Task: Find connections with filter location Quilpué with filter topic #Personalbrandingwith filter profile language German with filter current company Find My New Job with filter school Indian Institute of Space Science and Technology with filter industry IT System Data Services with filter service category Marketing with filter keywords title Operations Coordinator
Action: Mouse moved to (565, 70)
Screenshot: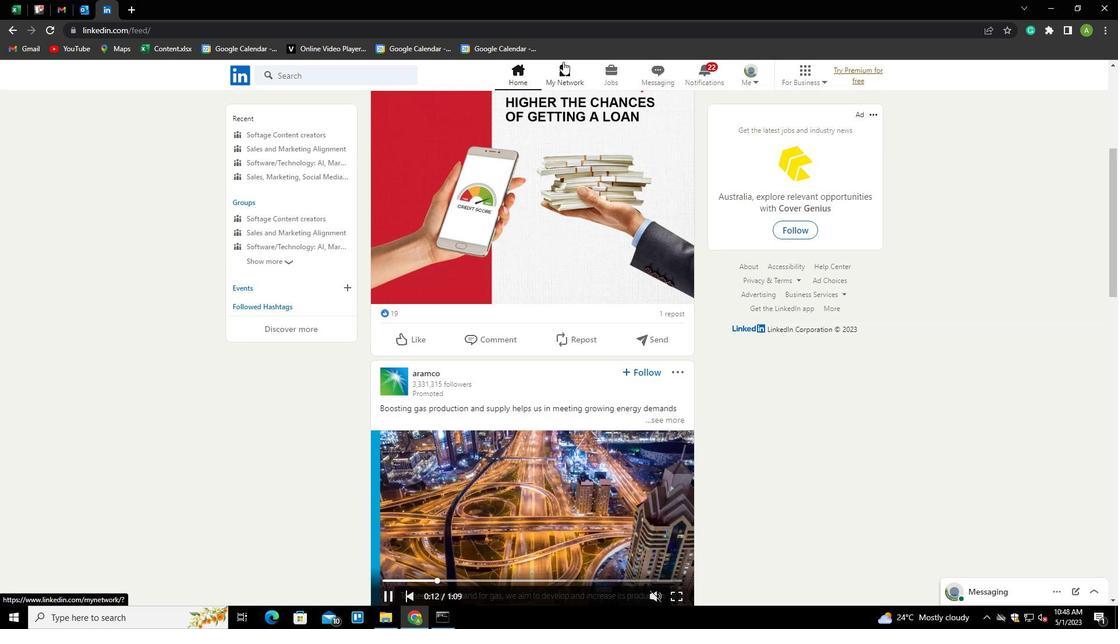 
Action: Mouse pressed left at (565, 70)
Screenshot: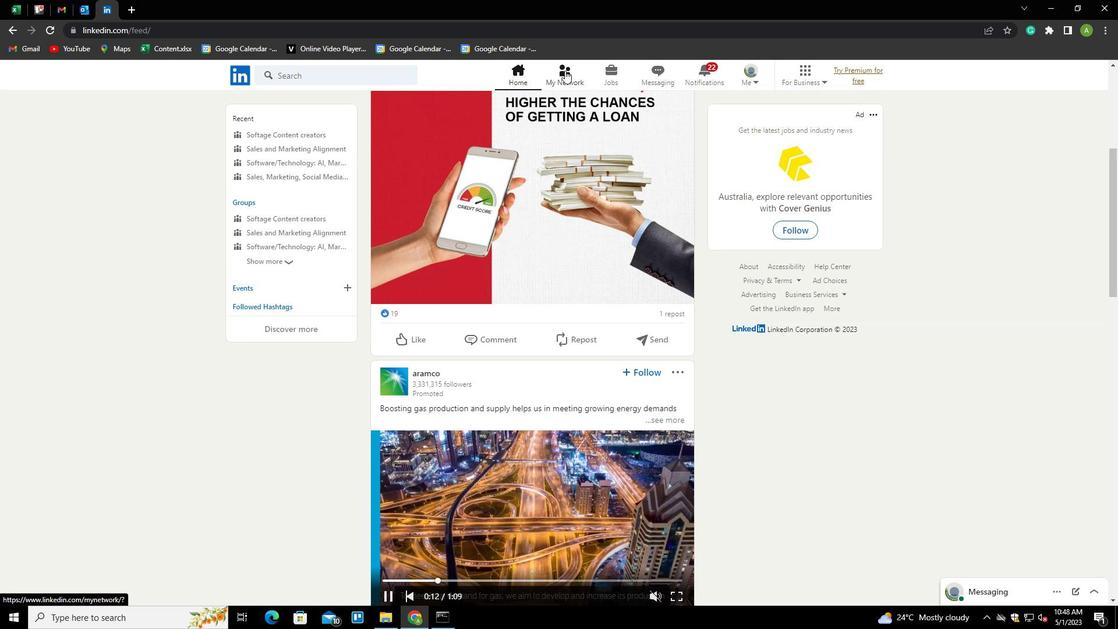 
Action: Mouse moved to (297, 141)
Screenshot: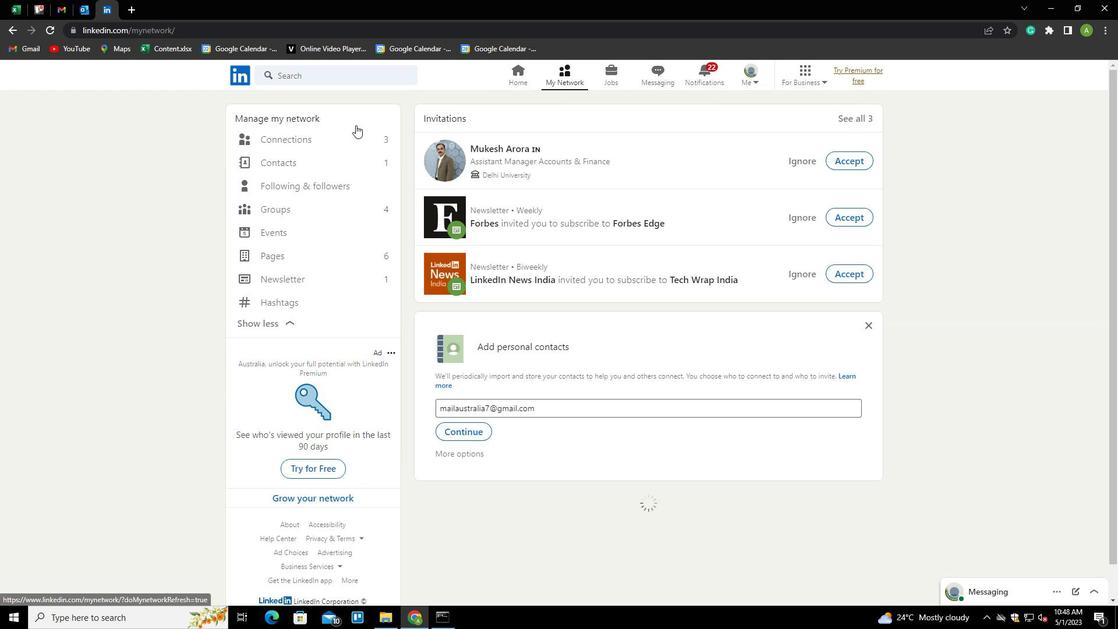 
Action: Mouse pressed left at (297, 141)
Screenshot: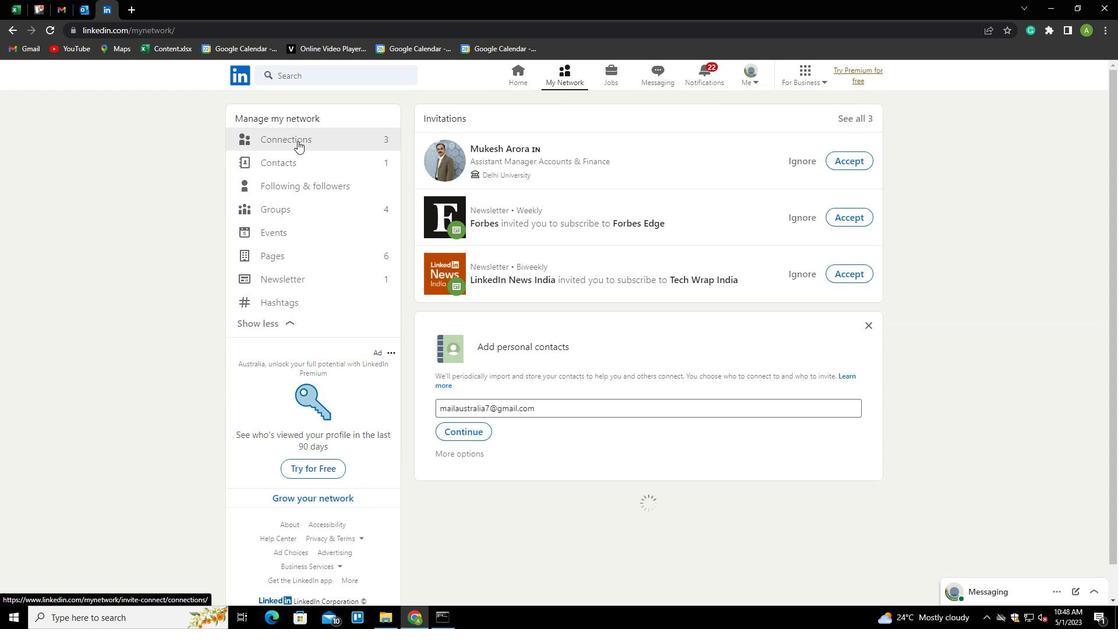 
Action: Mouse moved to (657, 136)
Screenshot: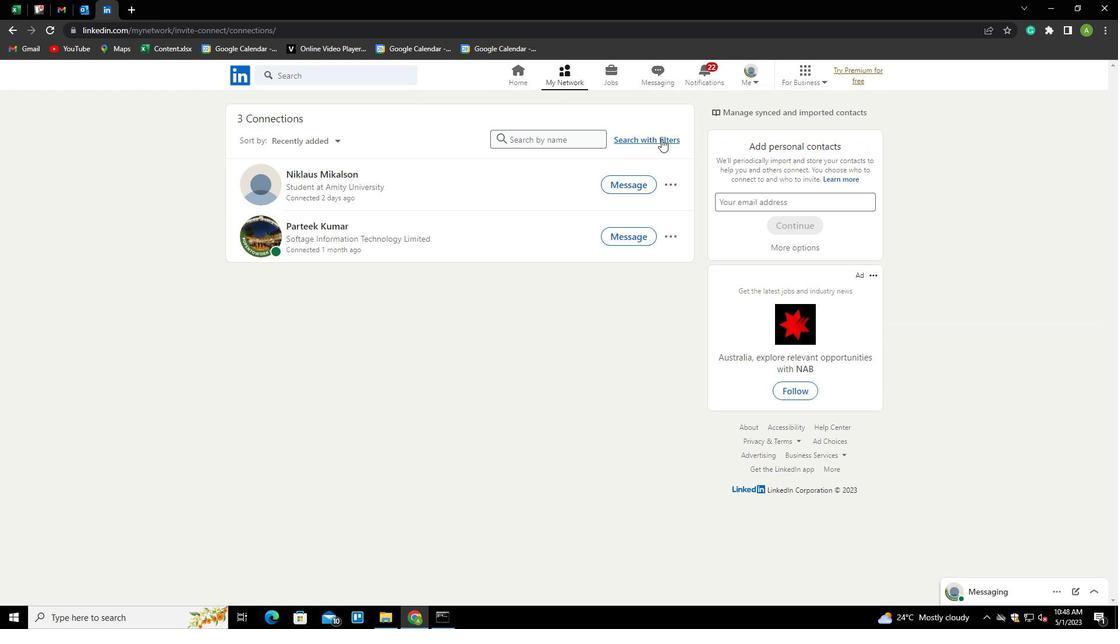 
Action: Mouse pressed left at (657, 136)
Screenshot: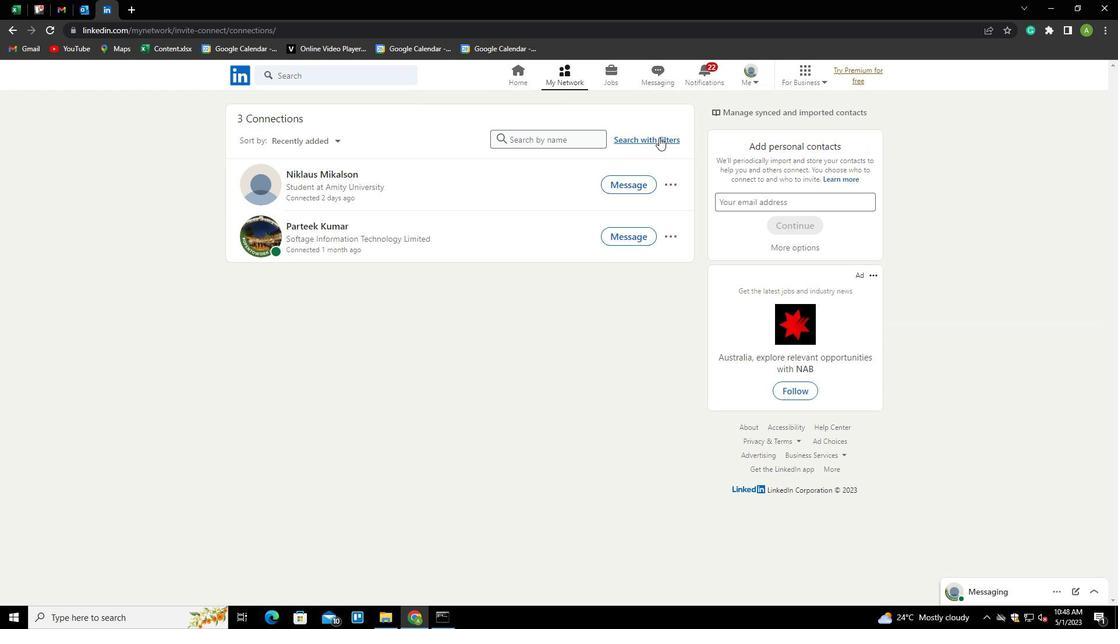 
Action: Mouse moved to (588, 103)
Screenshot: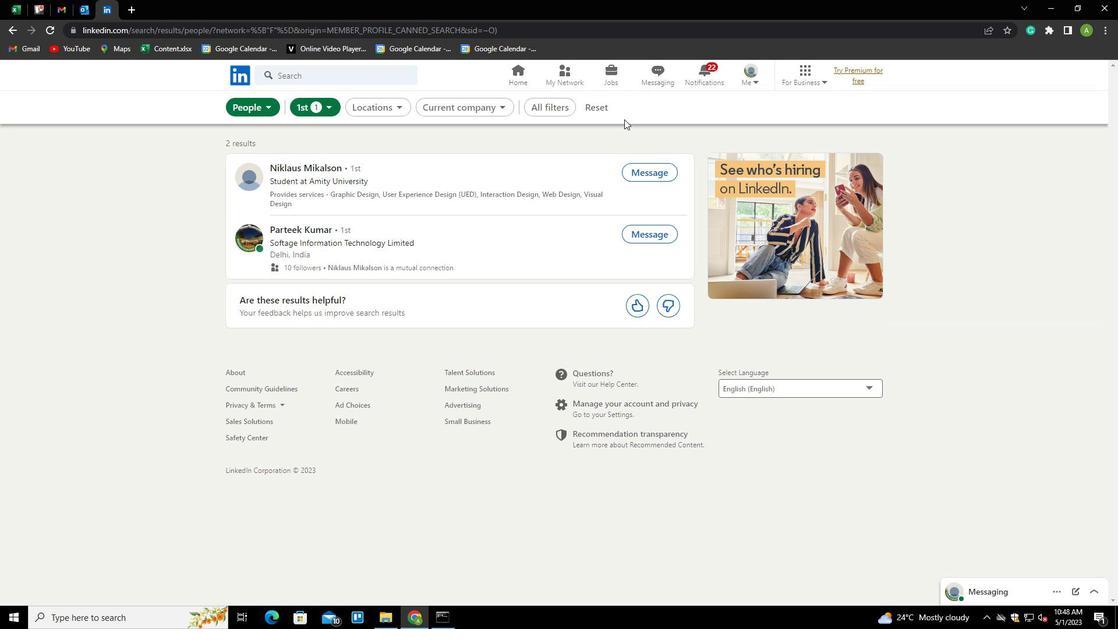 
Action: Mouse pressed left at (588, 103)
Screenshot: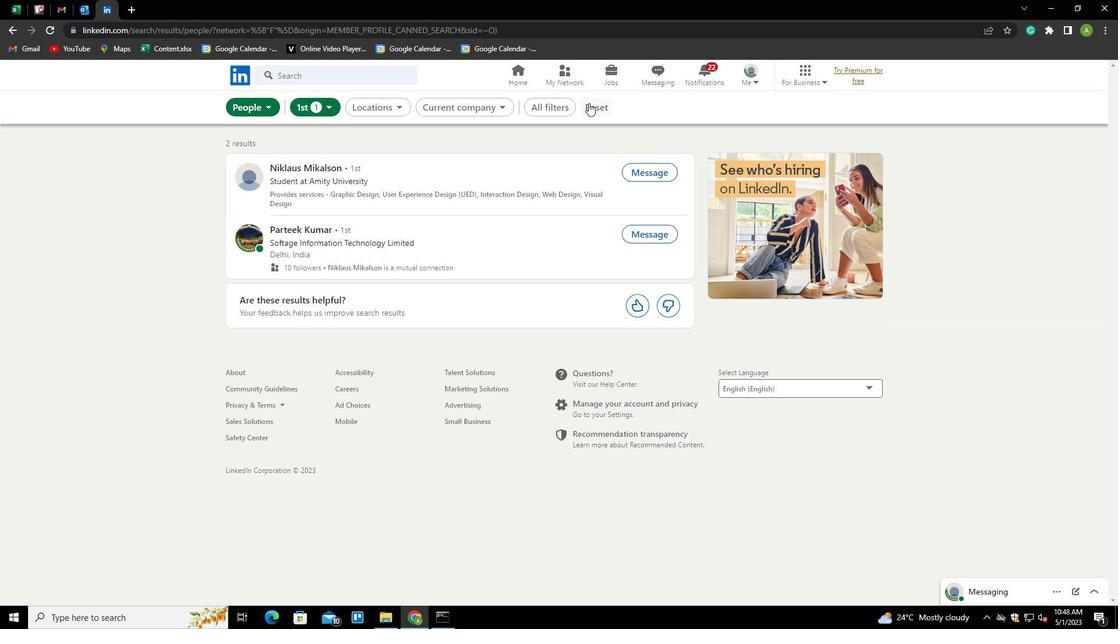 
Action: Mouse moved to (563, 108)
Screenshot: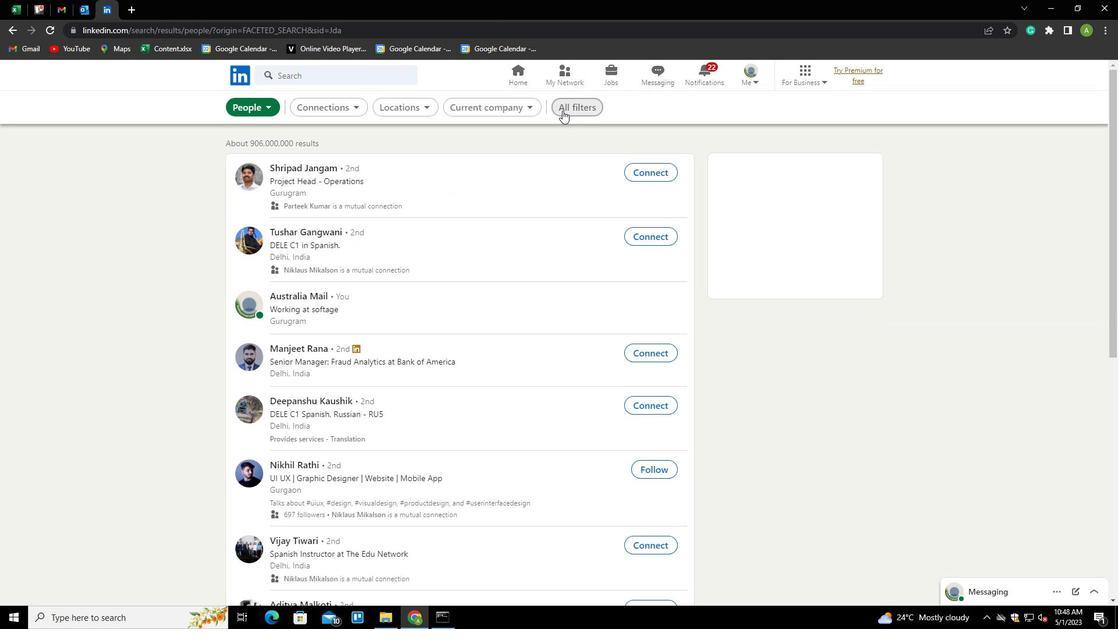 
Action: Mouse pressed left at (563, 108)
Screenshot: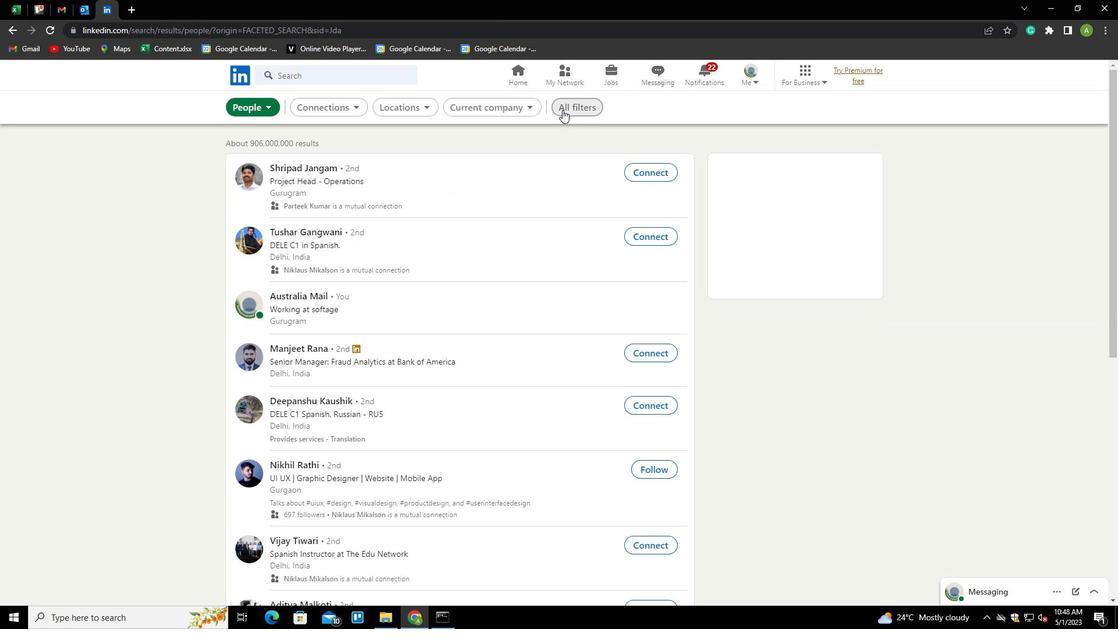 
Action: Mouse moved to (881, 316)
Screenshot: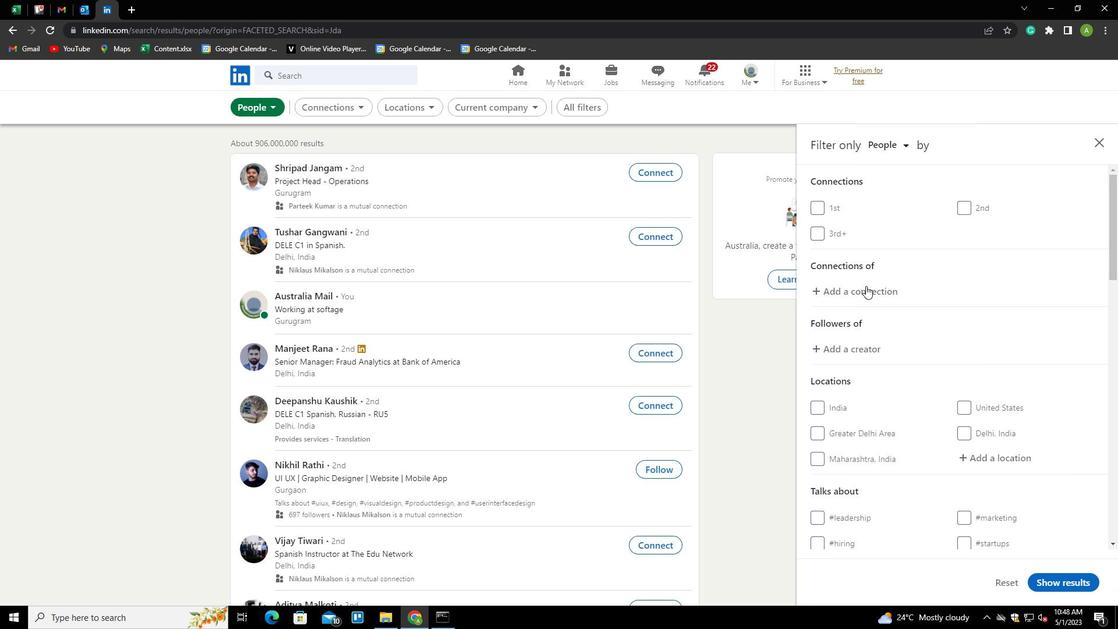 
Action: Mouse scrolled (881, 315) with delta (0, 0)
Screenshot: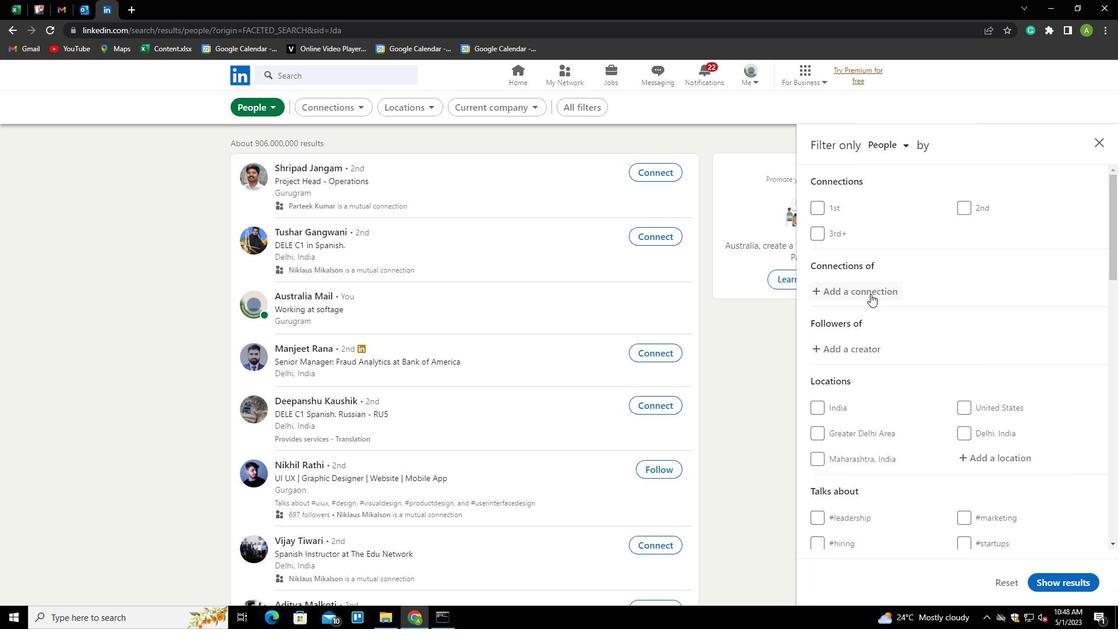 
Action: Mouse scrolled (881, 315) with delta (0, 0)
Screenshot: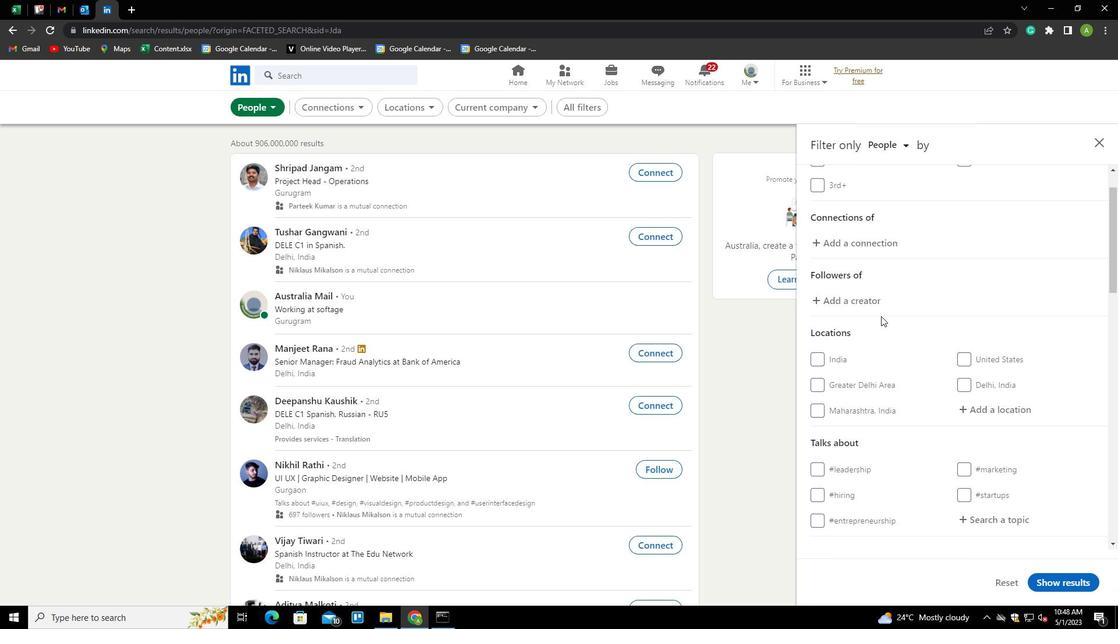 
Action: Mouse scrolled (881, 315) with delta (0, 0)
Screenshot: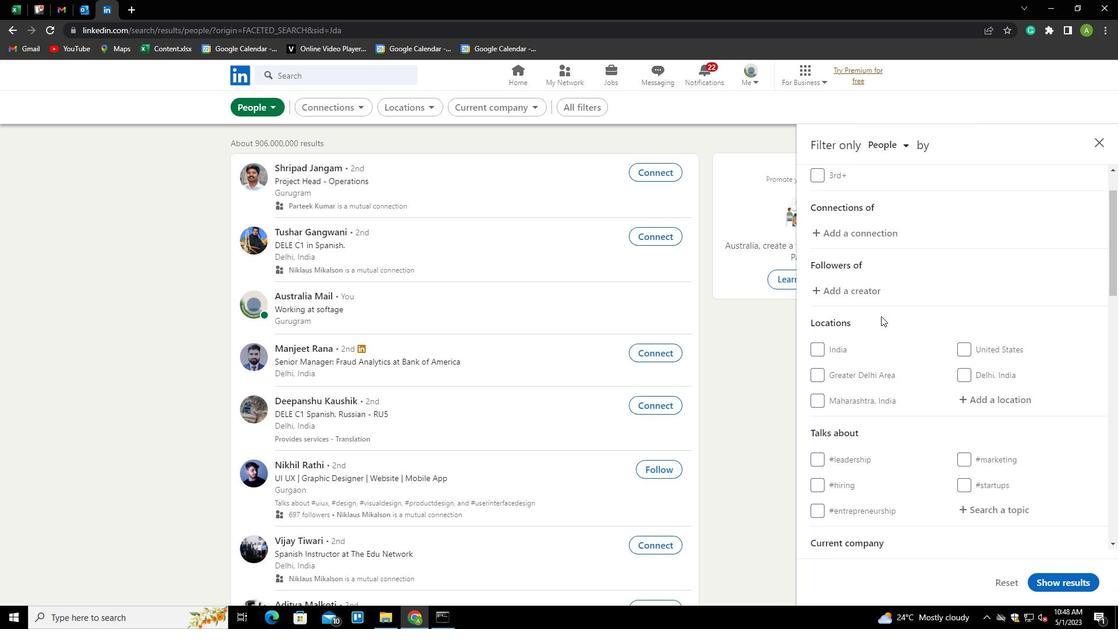 
Action: Mouse scrolled (881, 315) with delta (0, 0)
Screenshot: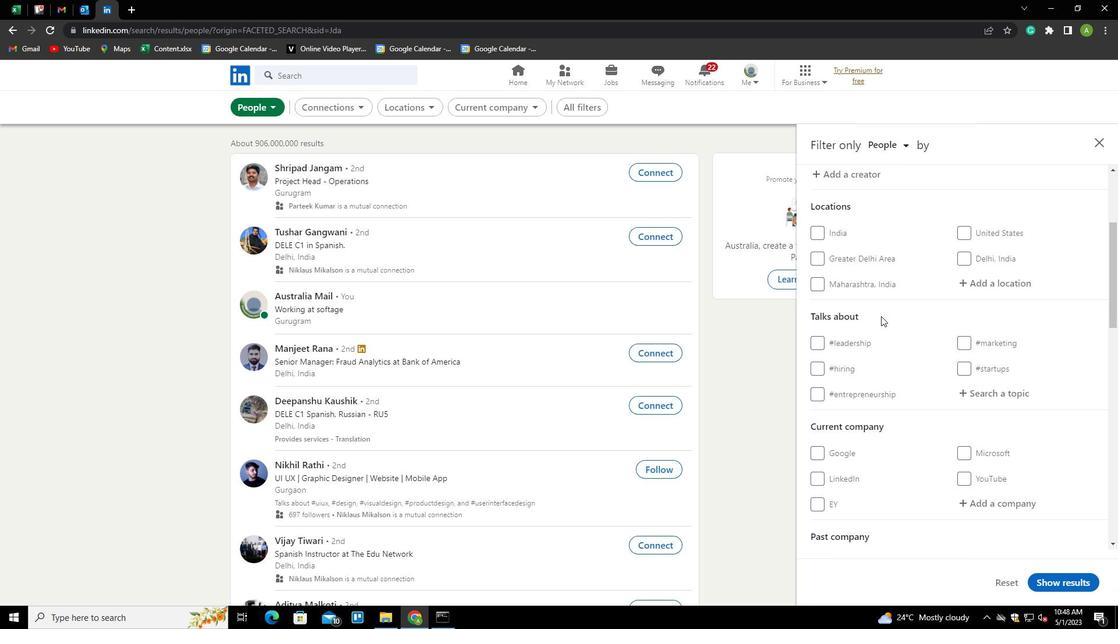 
Action: Mouse moved to (965, 225)
Screenshot: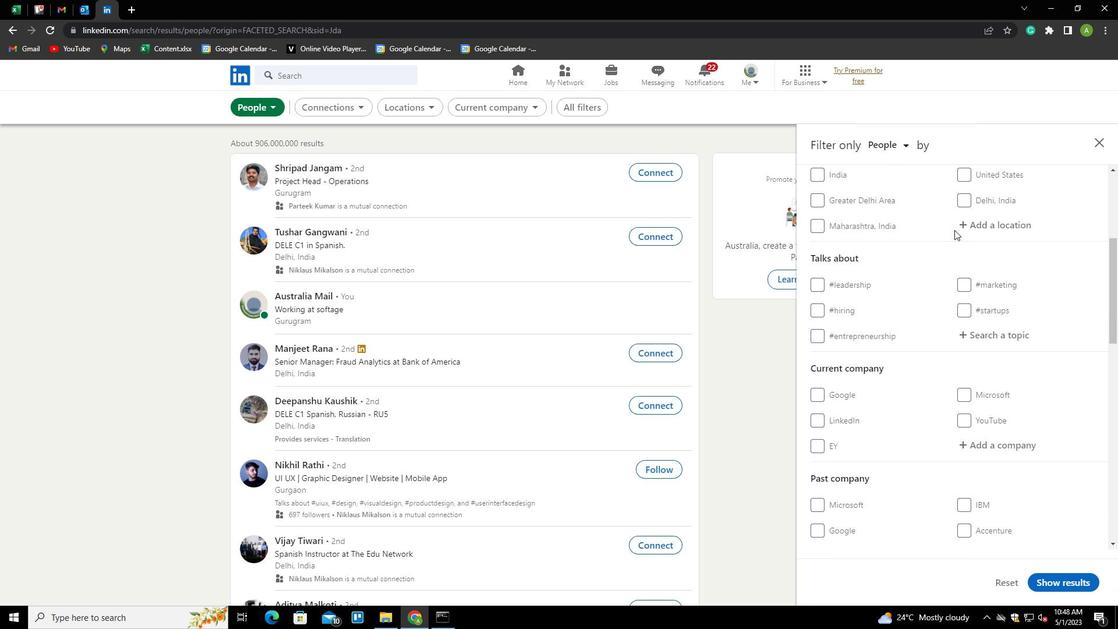 
Action: Mouse pressed left at (965, 225)
Screenshot: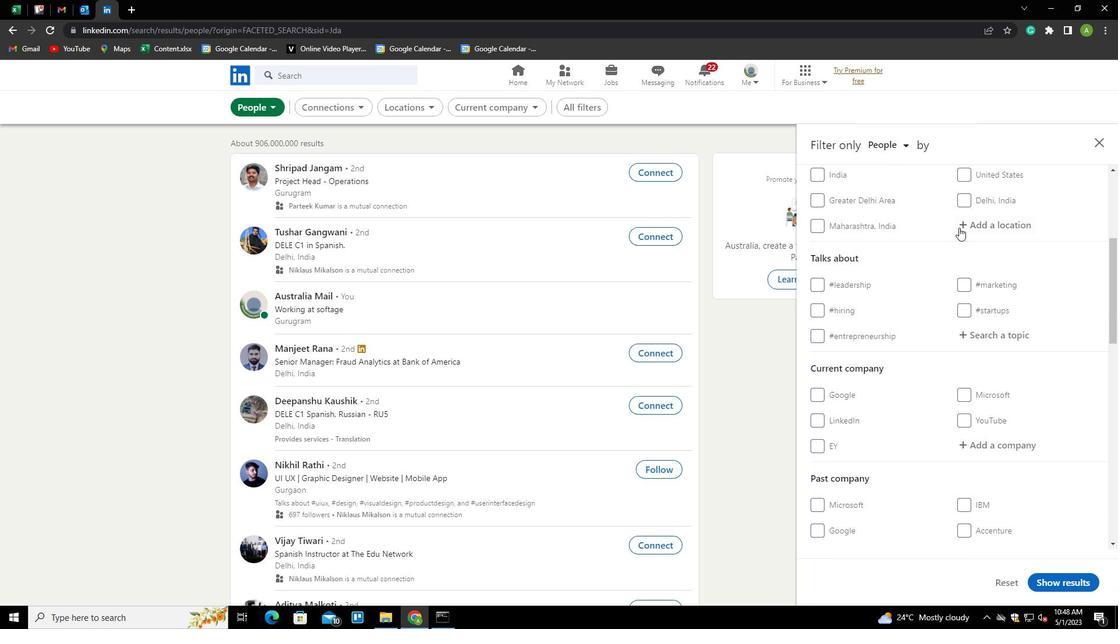 
Action: Mouse moved to (977, 227)
Screenshot: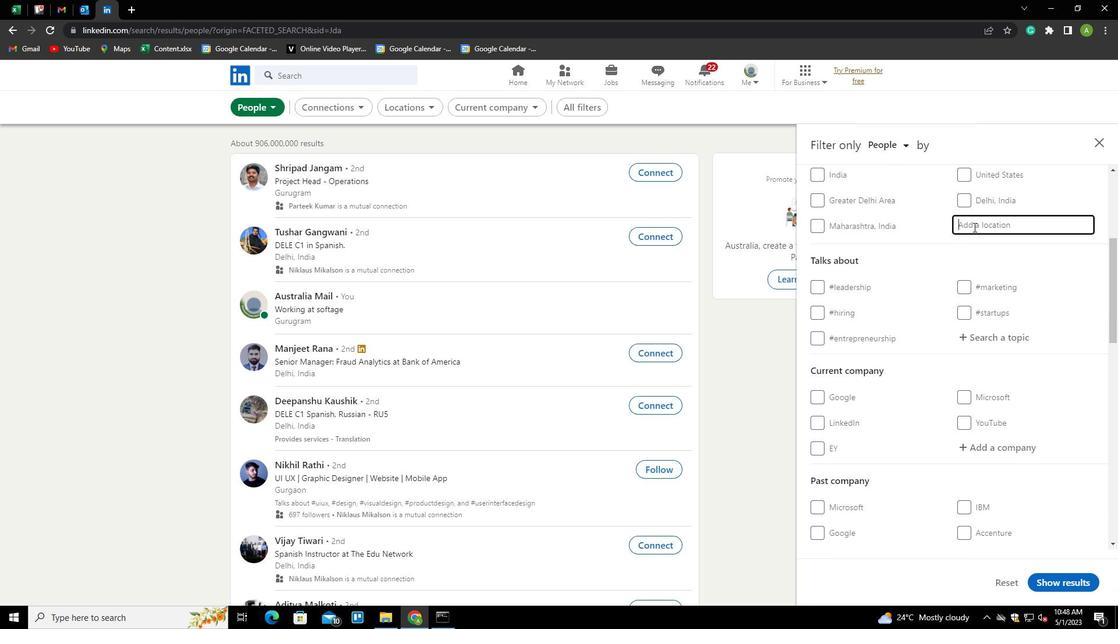 
Action: Mouse pressed left at (977, 227)
Screenshot: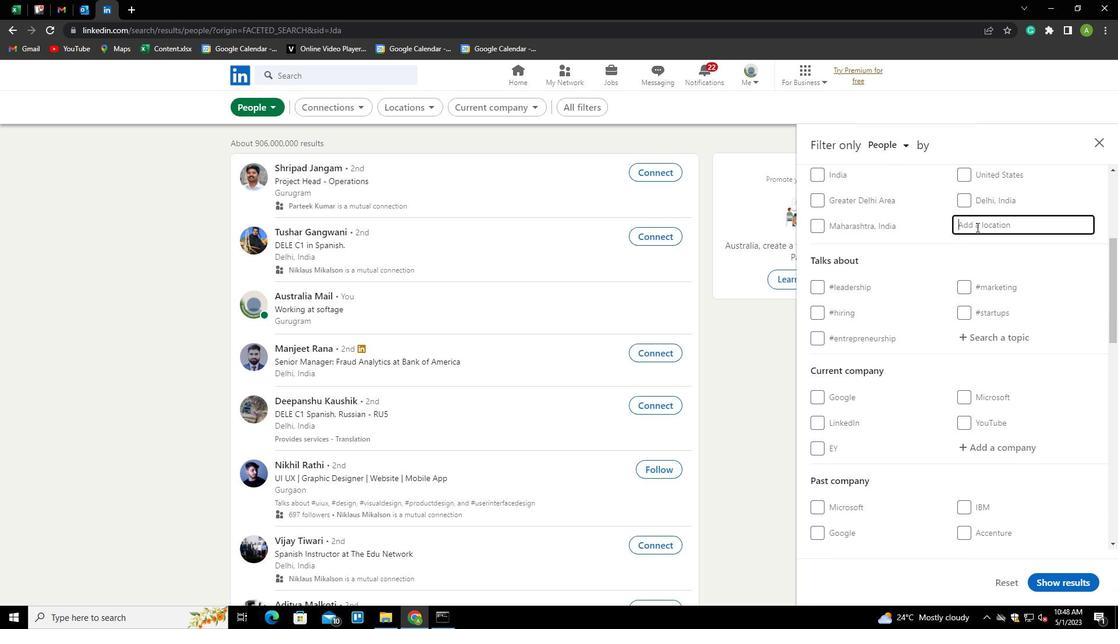 
Action: Key pressed <Key.shift>QIO<Key.backspace>LPUE
Screenshot: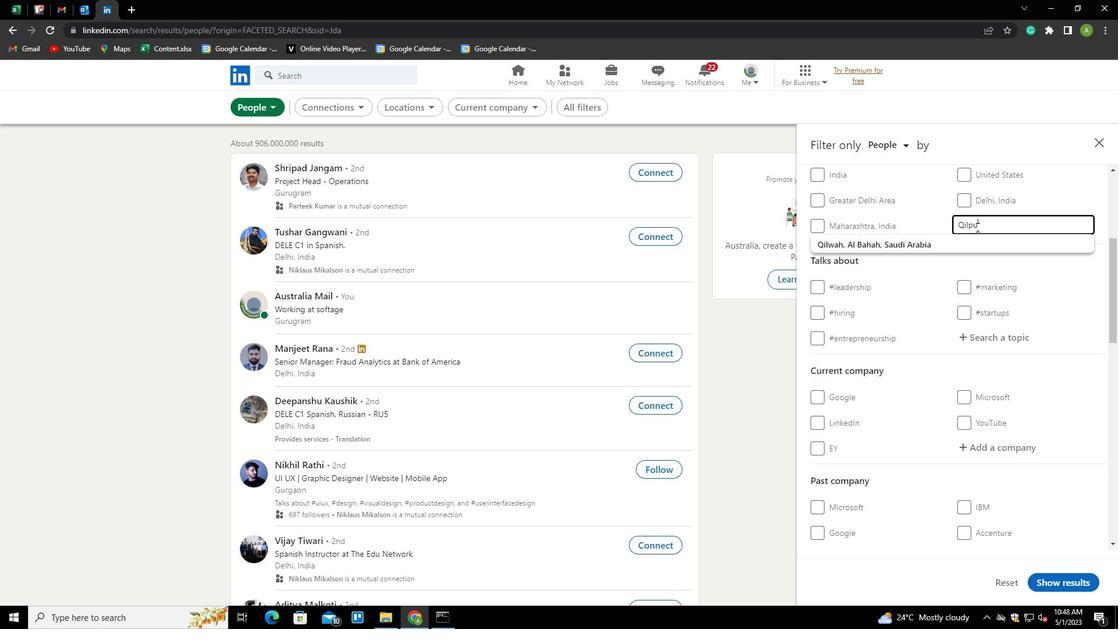 
Action: Mouse moved to (1049, 258)
Screenshot: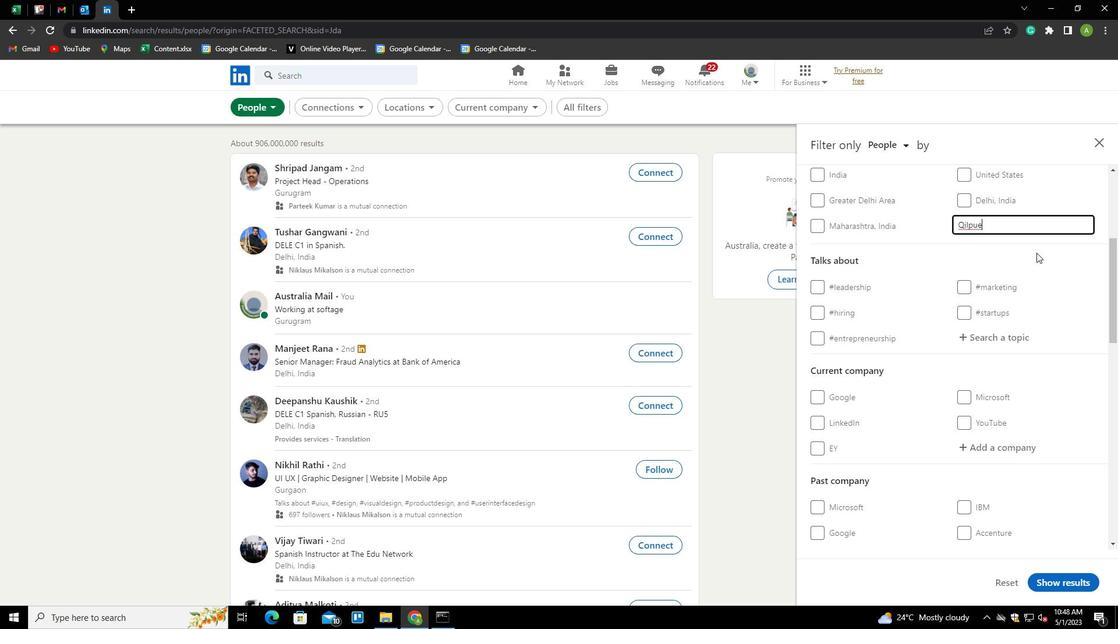 
Action: Key pressed <Key.home><Key.right>U<Key.down><Key.enter>
Screenshot: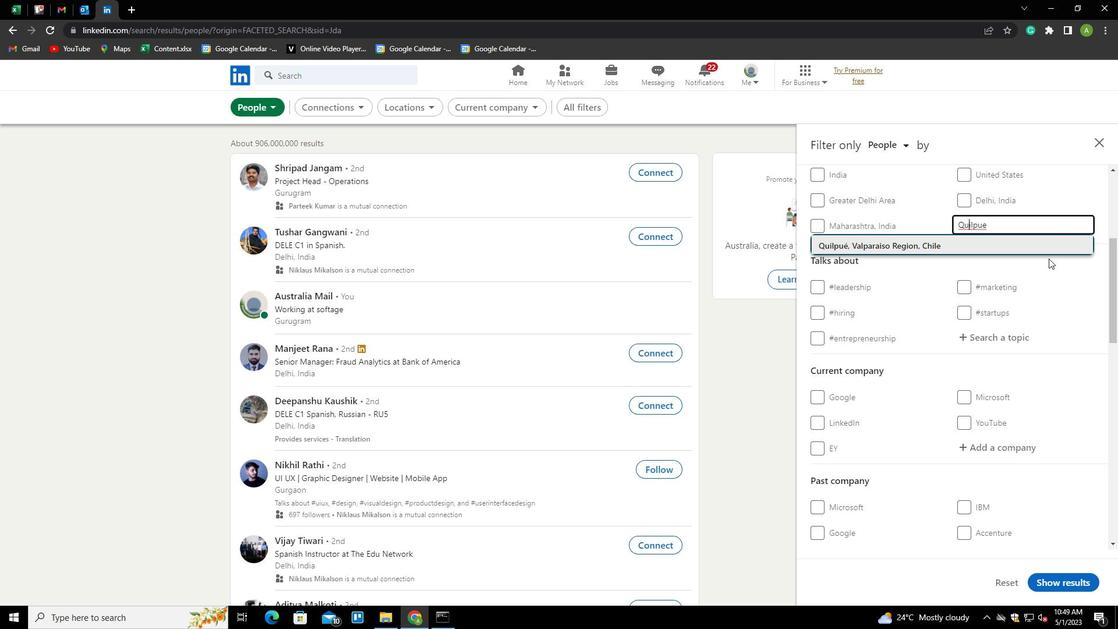 
Action: Mouse scrolled (1049, 258) with delta (0, 0)
Screenshot: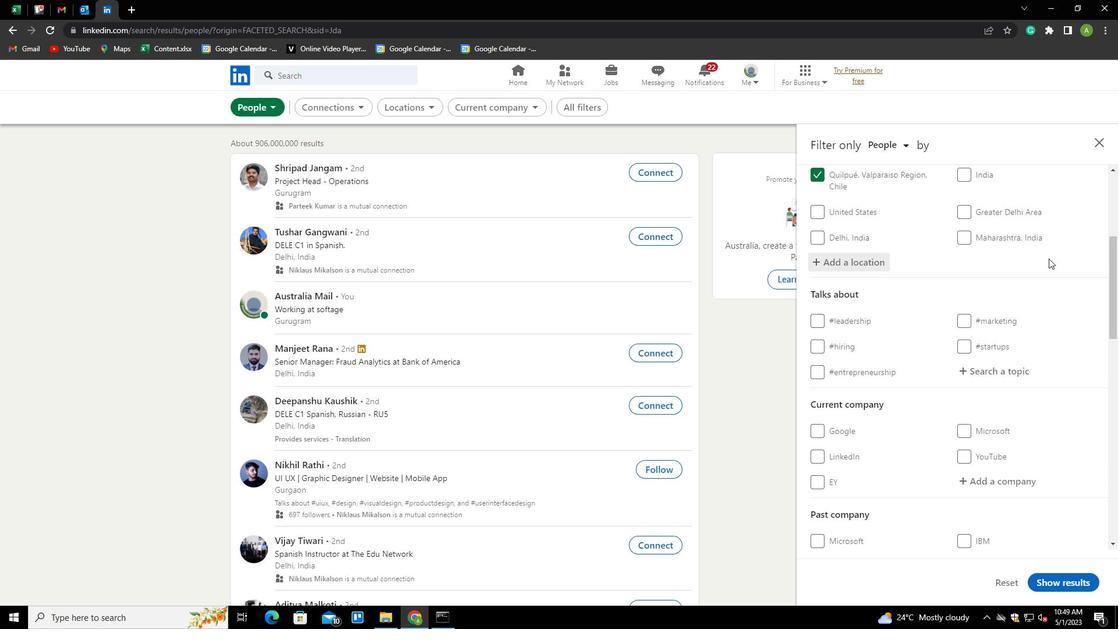 
Action: Mouse scrolled (1049, 258) with delta (0, 0)
Screenshot: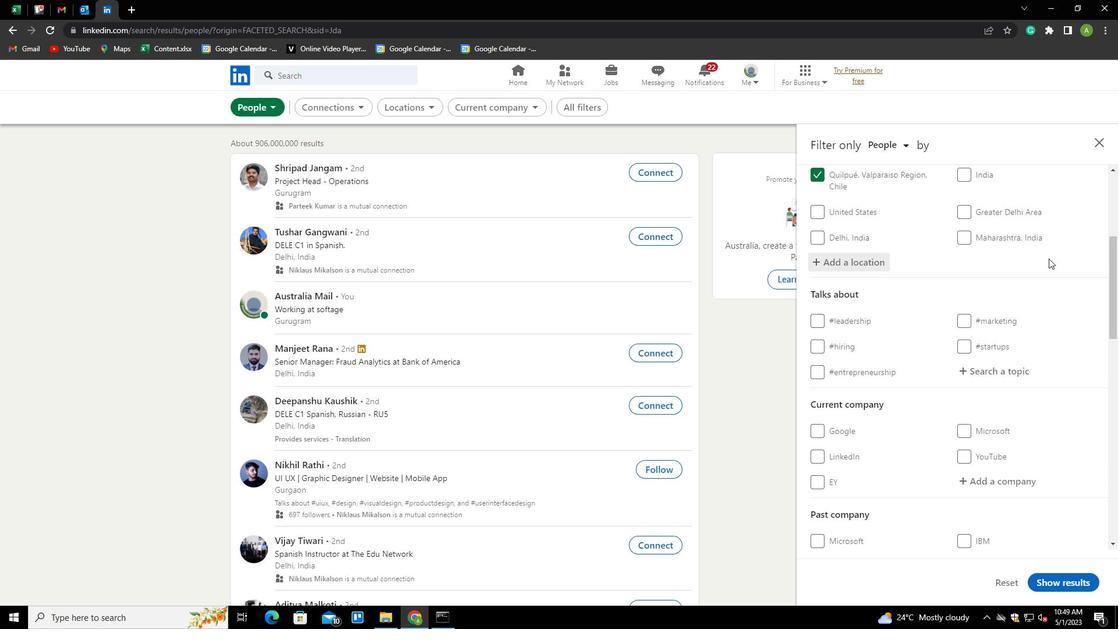 
Action: Mouse moved to (993, 252)
Screenshot: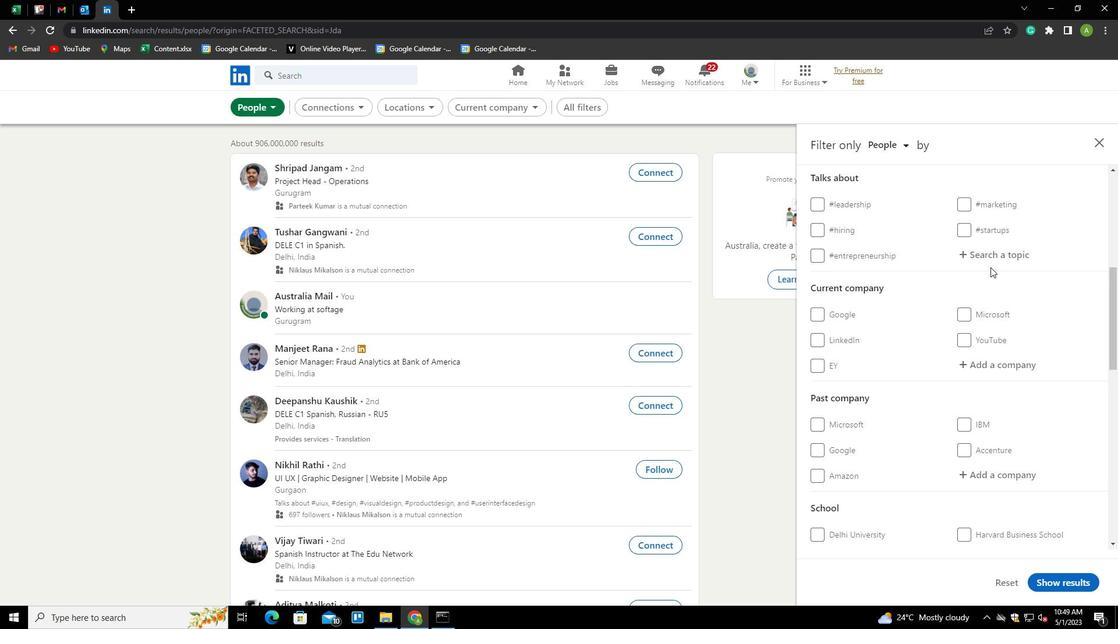 
Action: Mouse pressed left at (993, 252)
Screenshot: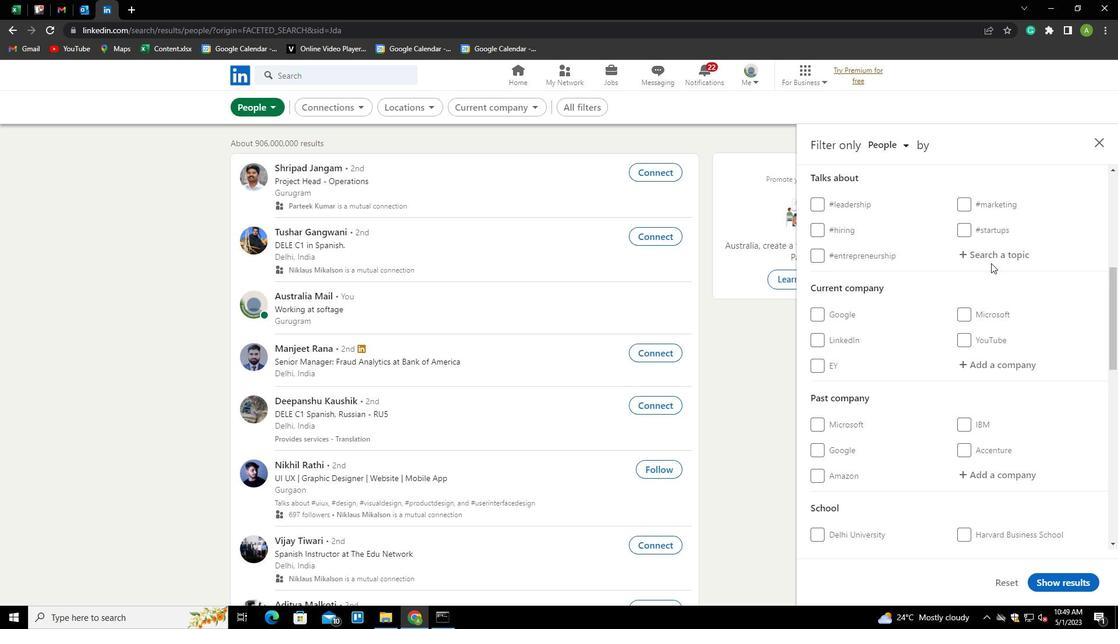 
Action: Key pressed <Key.shift>PERSONAL<Key.down><Key.down><Key.enter>
Screenshot: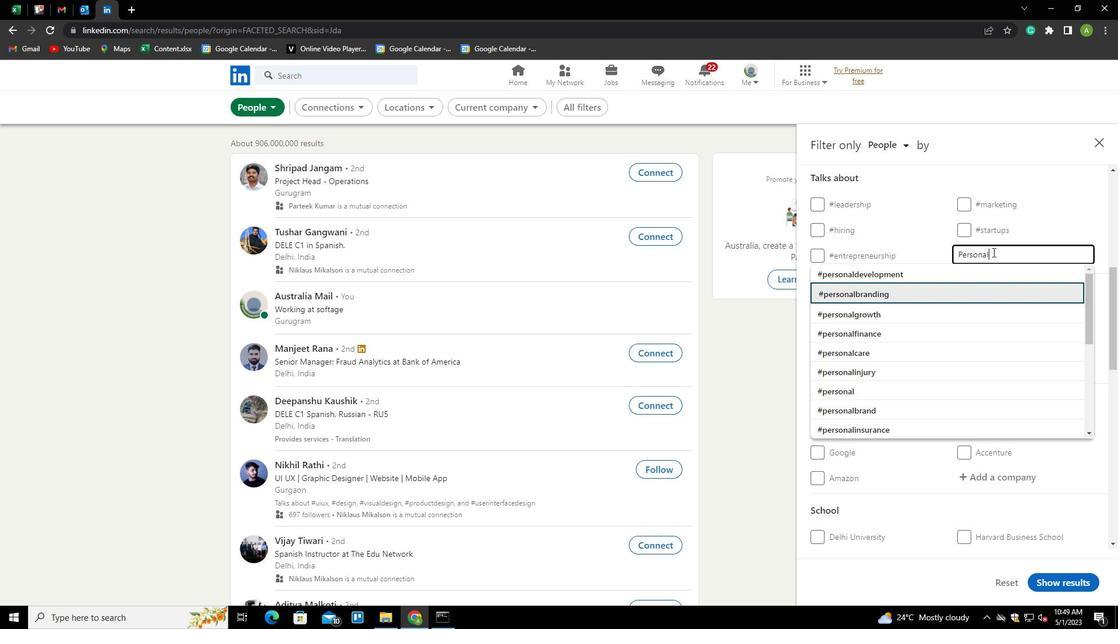 
Action: Mouse scrolled (993, 251) with delta (0, 0)
Screenshot: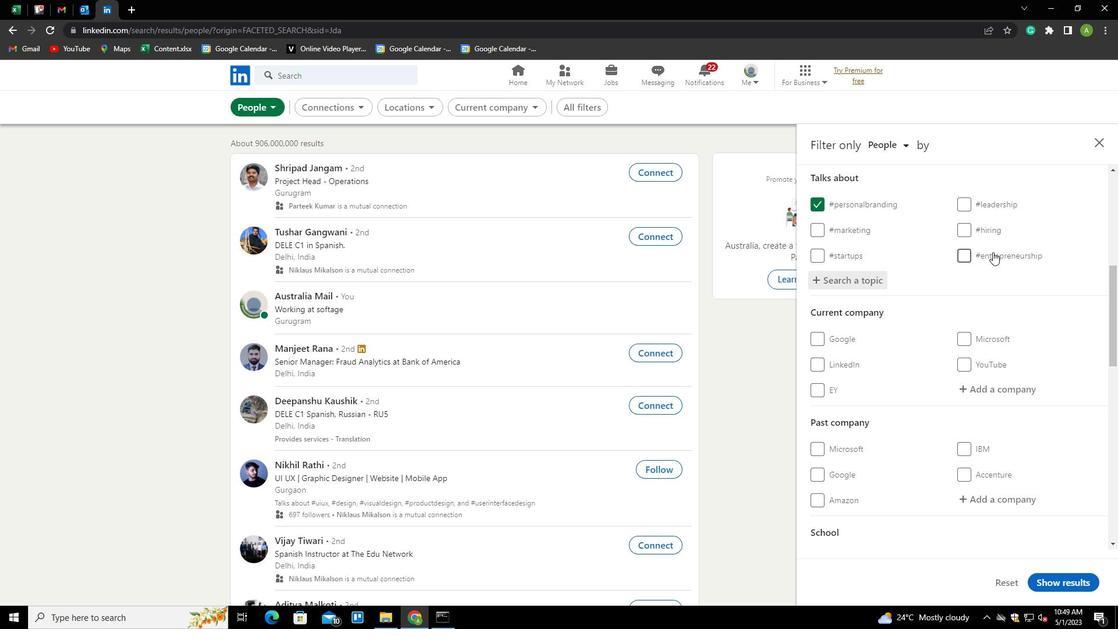 
Action: Mouse scrolled (993, 251) with delta (0, 0)
Screenshot: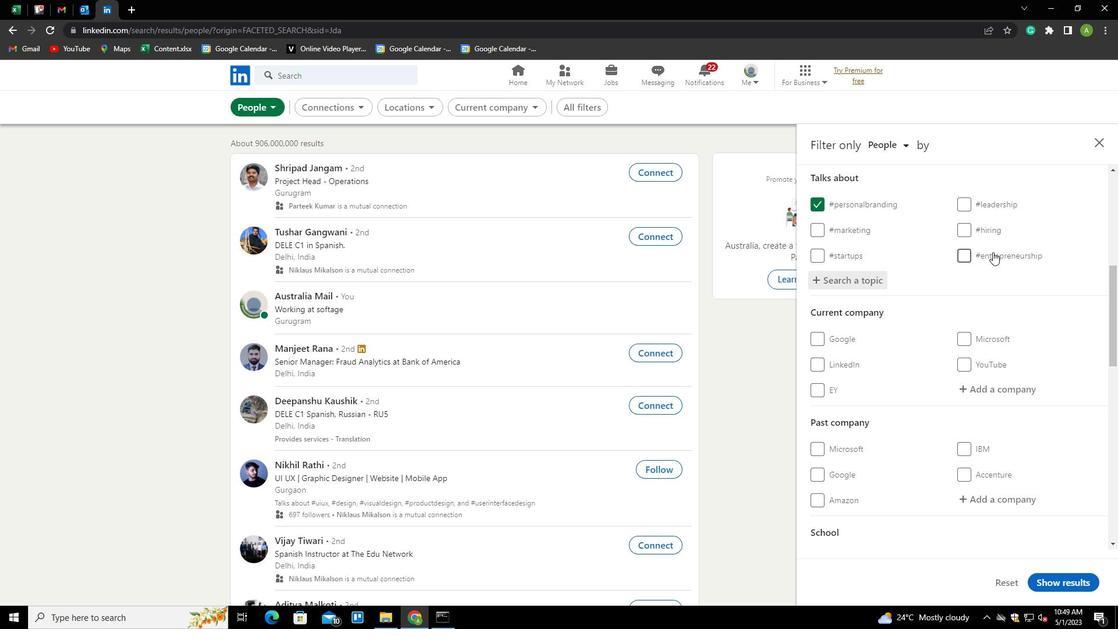 
Action: Mouse scrolled (993, 251) with delta (0, 0)
Screenshot: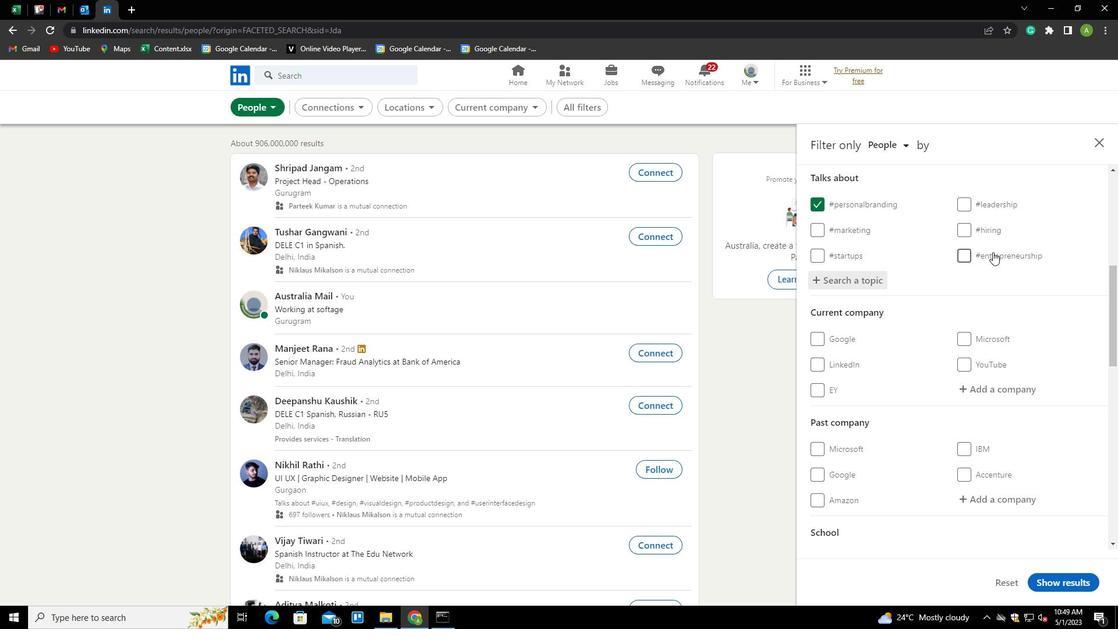 
Action: Mouse scrolled (993, 251) with delta (0, 0)
Screenshot: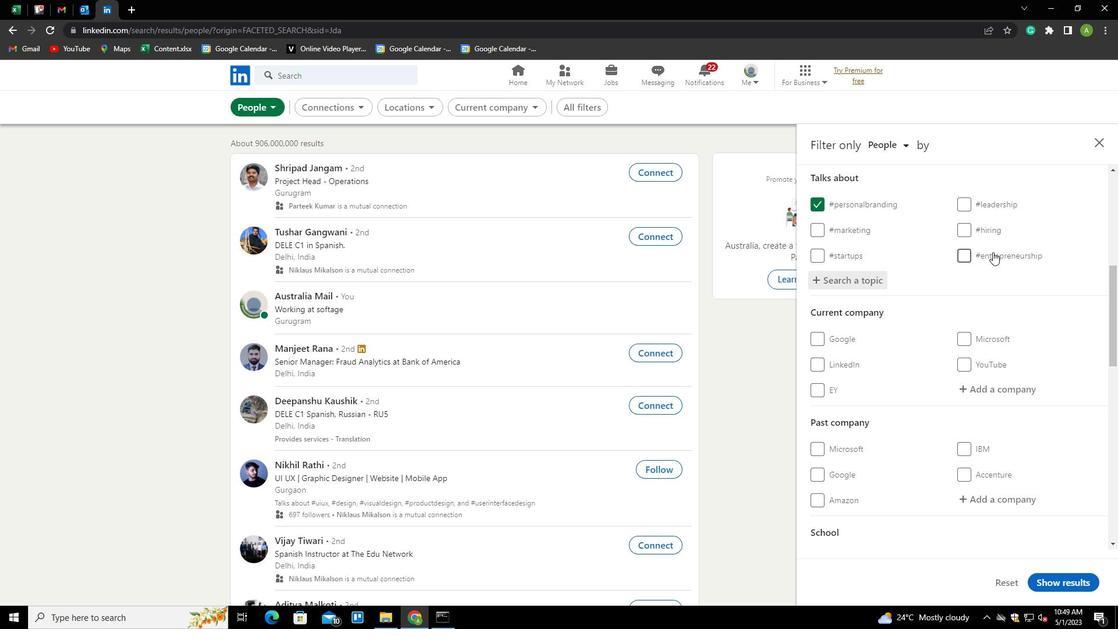 
Action: Mouse scrolled (993, 251) with delta (0, 0)
Screenshot: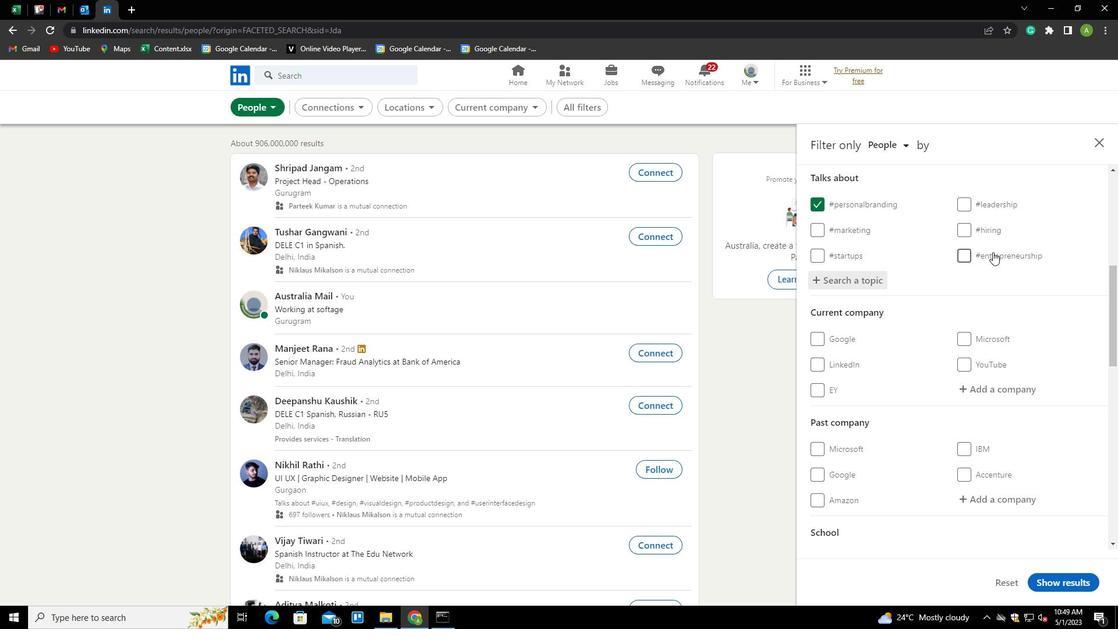 
Action: Mouse scrolled (993, 251) with delta (0, 0)
Screenshot: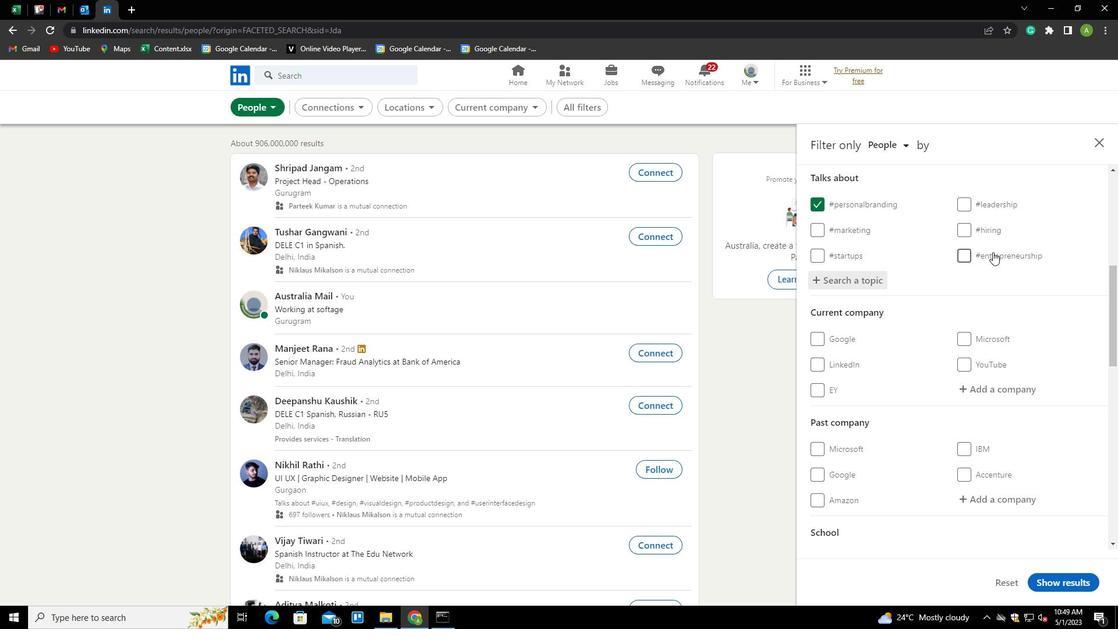 
Action: Mouse scrolled (993, 251) with delta (0, 0)
Screenshot: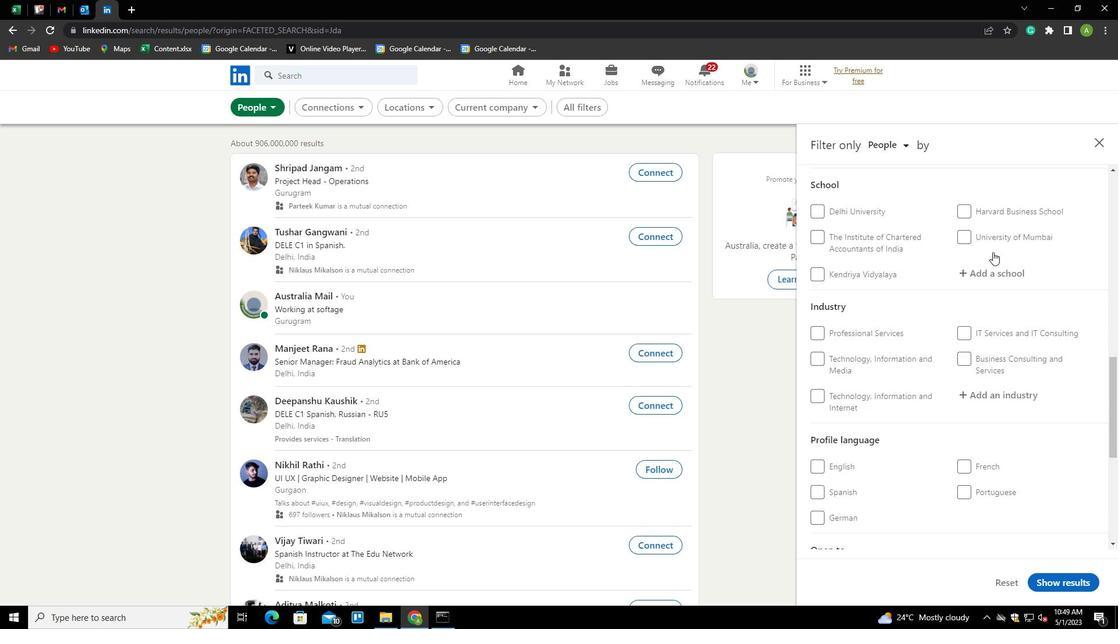 
Action: Mouse scrolled (993, 251) with delta (0, 0)
Screenshot: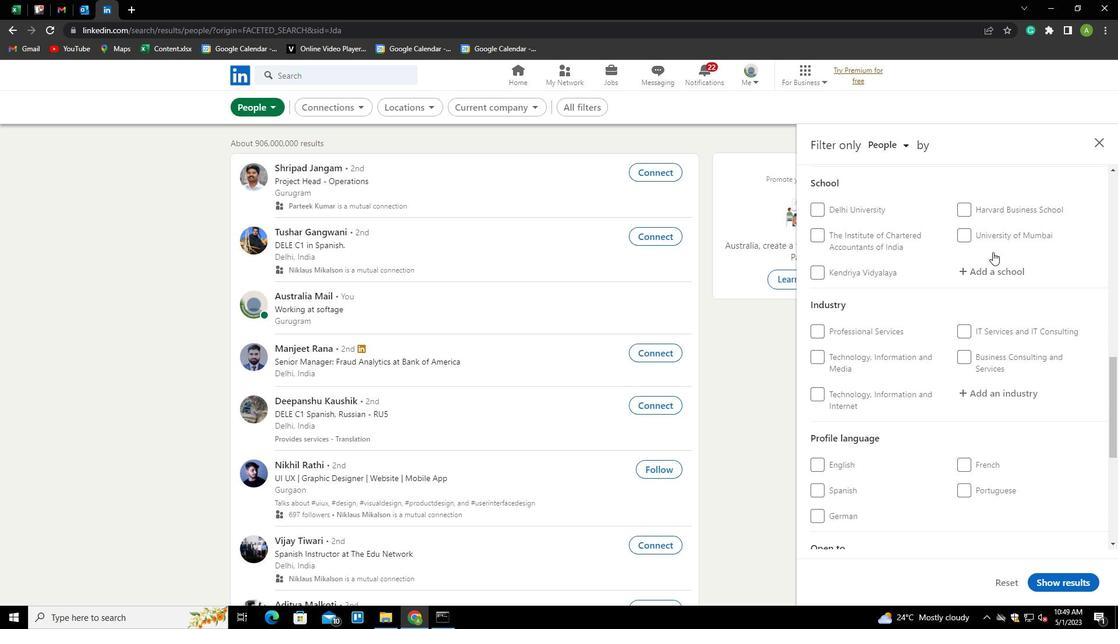 
Action: Mouse scrolled (993, 251) with delta (0, 0)
Screenshot: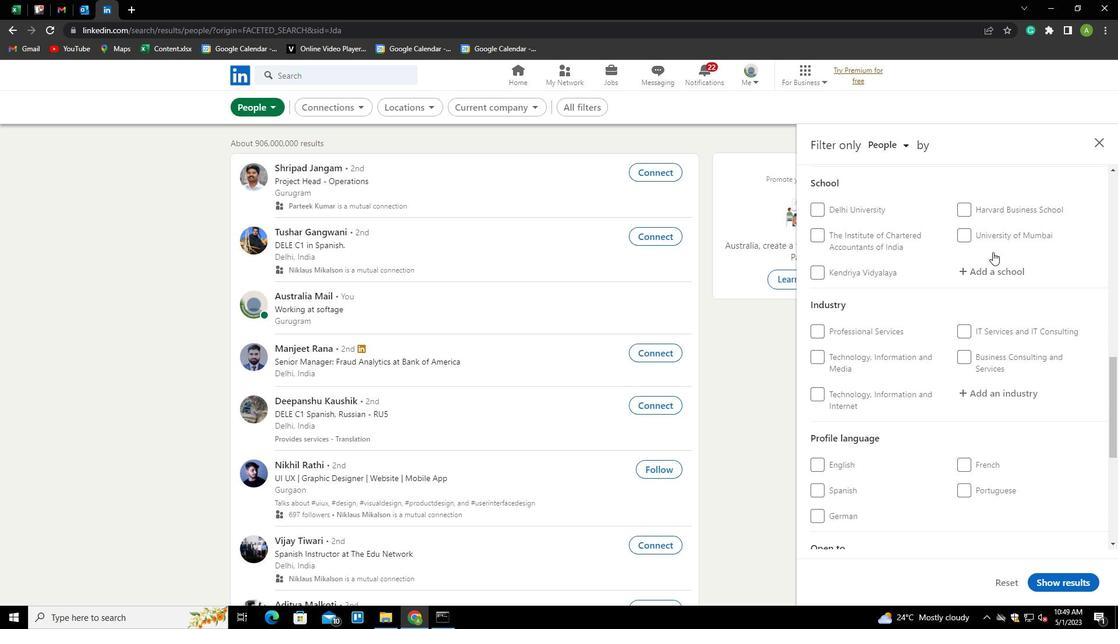 
Action: Mouse scrolled (993, 251) with delta (0, 0)
Screenshot: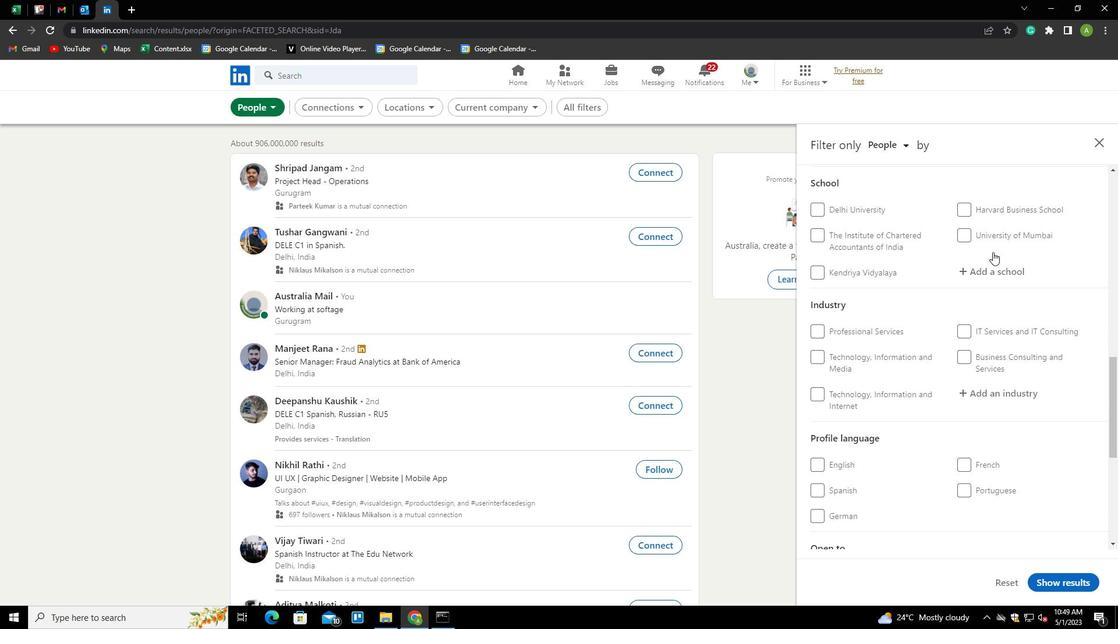 
Action: Mouse moved to (819, 287)
Screenshot: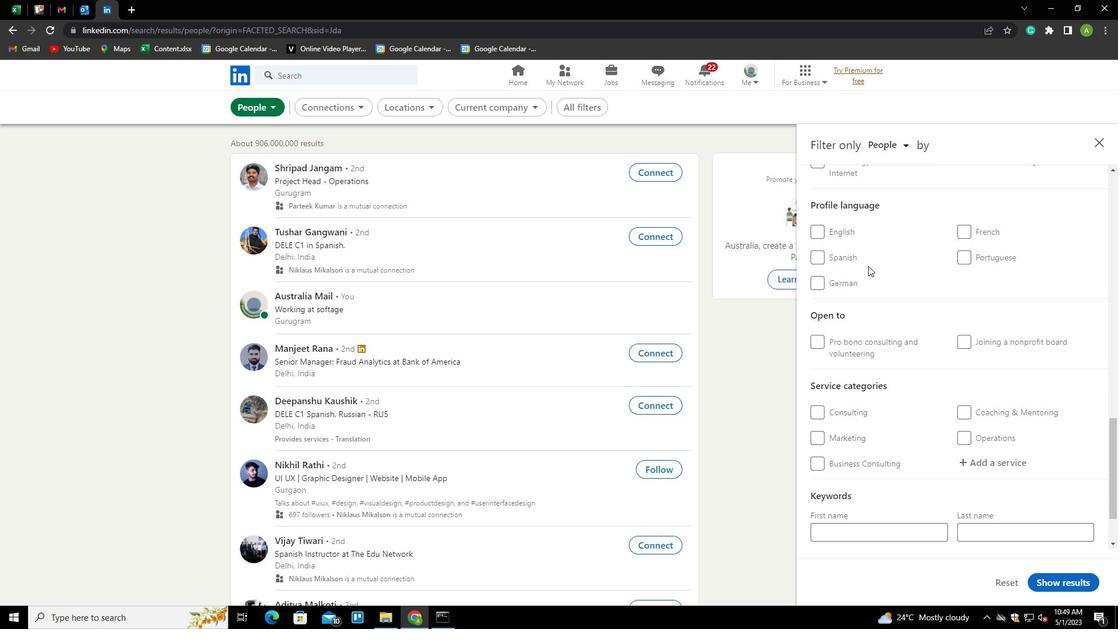 
Action: Mouse pressed left at (819, 287)
Screenshot: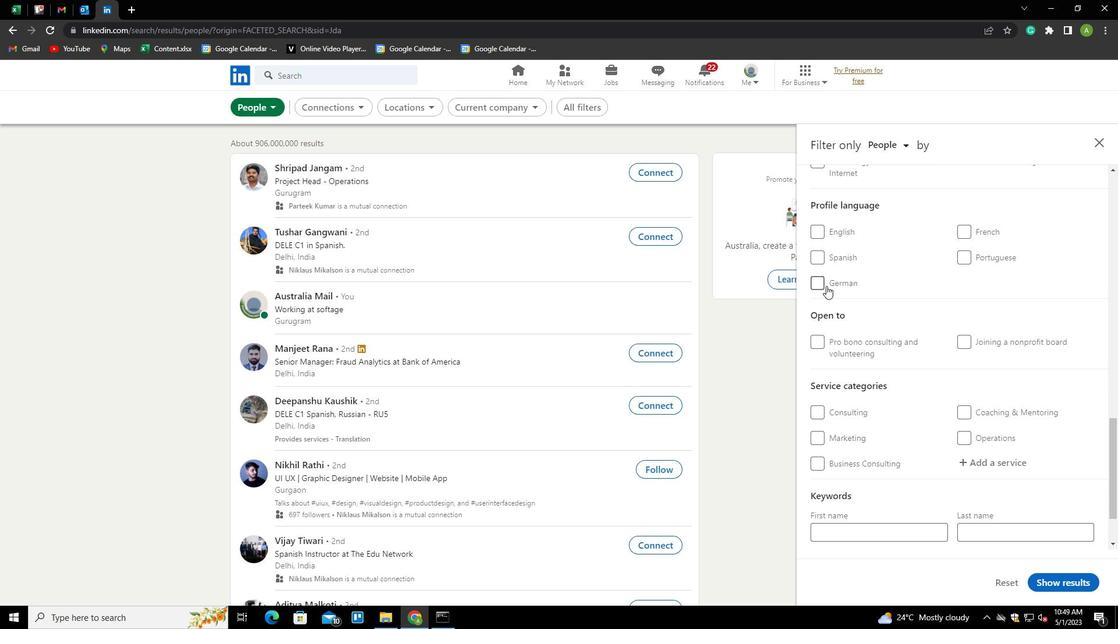 
Action: Mouse moved to (932, 302)
Screenshot: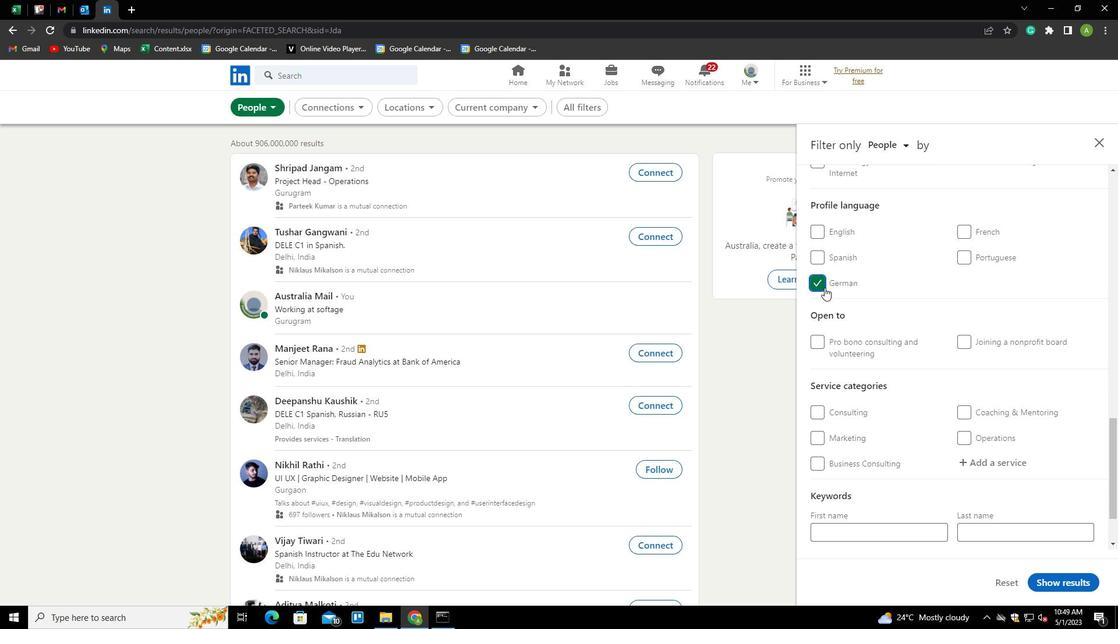 
Action: Mouse scrolled (932, 302) with delta (0, 0)
Screenshot: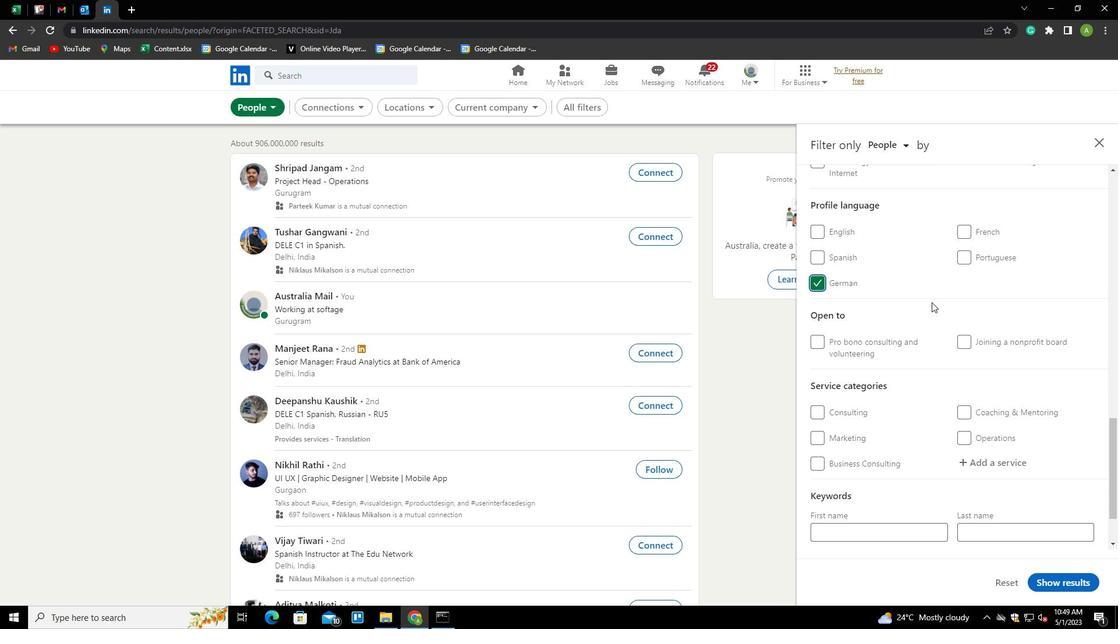 
Action: Mouse scrolled (932, 302) with delta (0, 0)
Screenshot: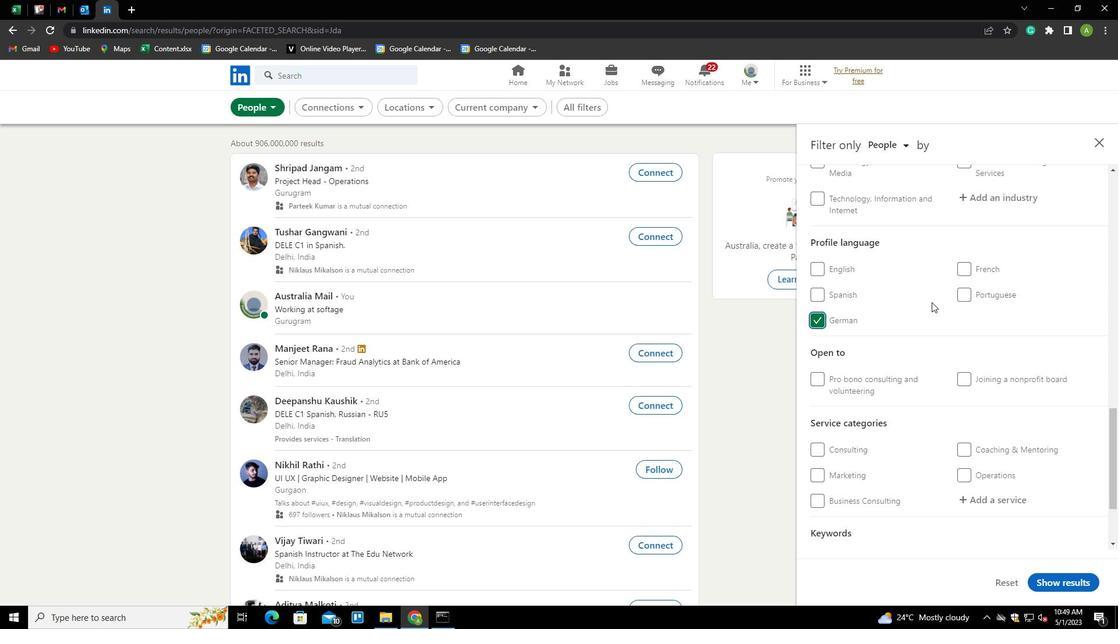 
Action: Mouse scrolled (932, 302) with delta (0, 0)
Screenshot: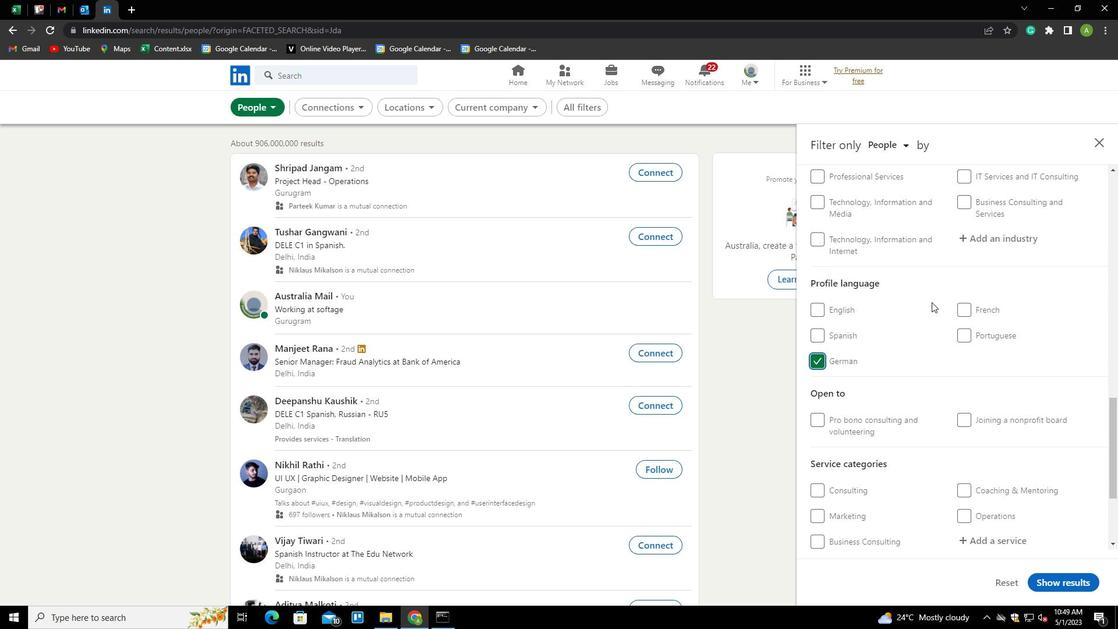 
Action: Mouse scrolled (932, 302) with delta (0, 0)
Screenshot: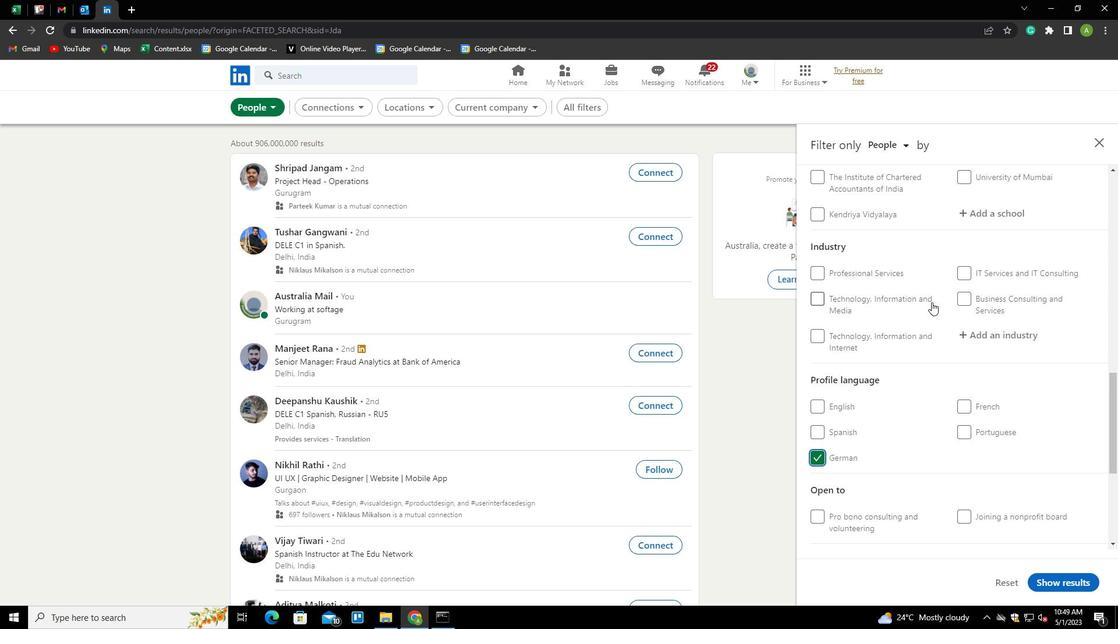 
Action: Mouse scrolled (932, 302) with delta (0, 0)
Screenshot: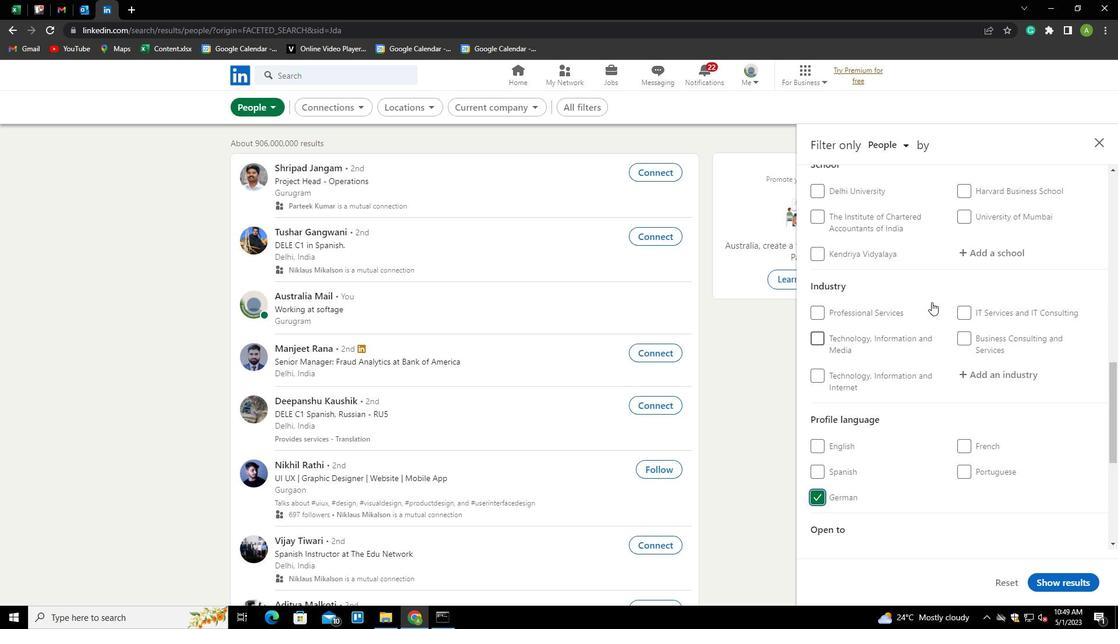 
Action: Mouse scrolled (932, 302) with delta (0, 0)
Screenshot: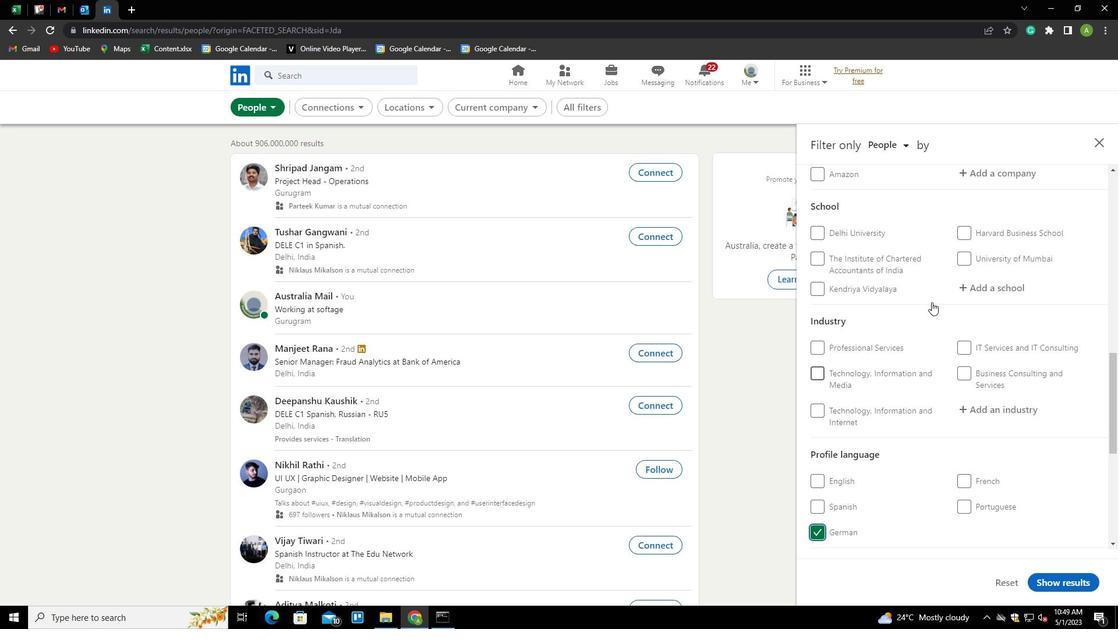 
Action: Mouse scrolled (932, 302) with delta (0, 0)
Screenshot: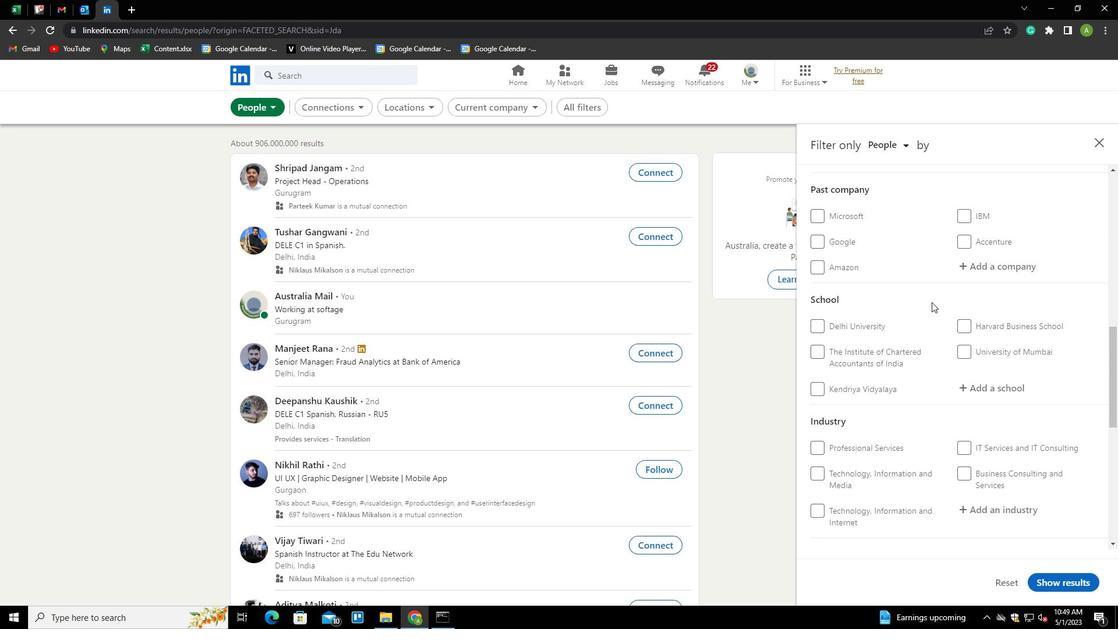
Action: Mouse scrolled (932, 302) with delta (0, 0)
Screenshot: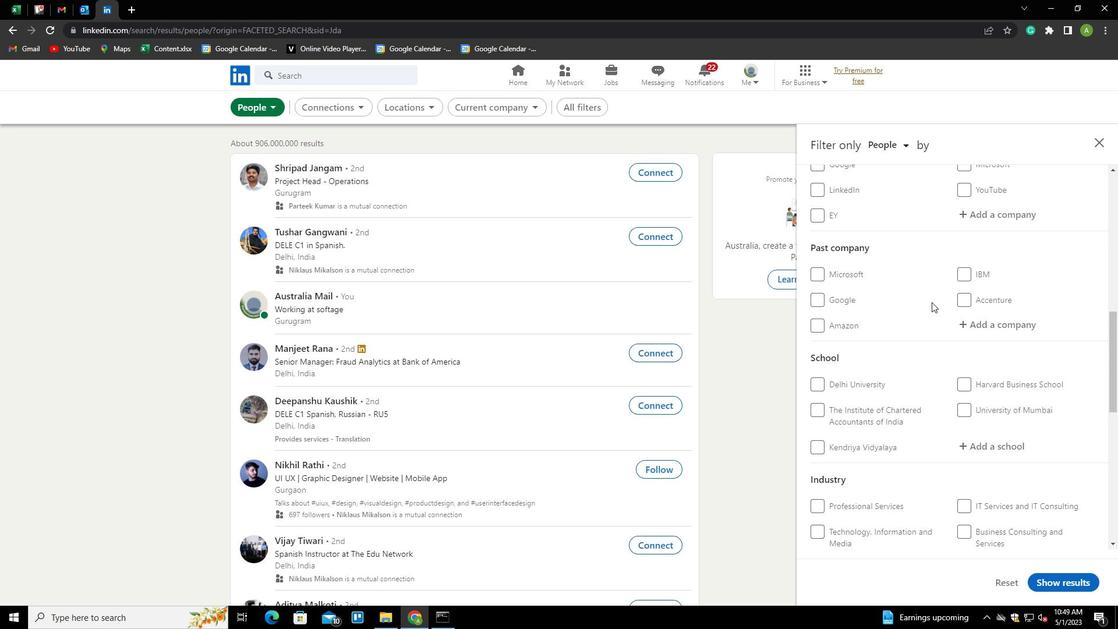 
Action: Mouse moved to (992, 276)
Screenshot: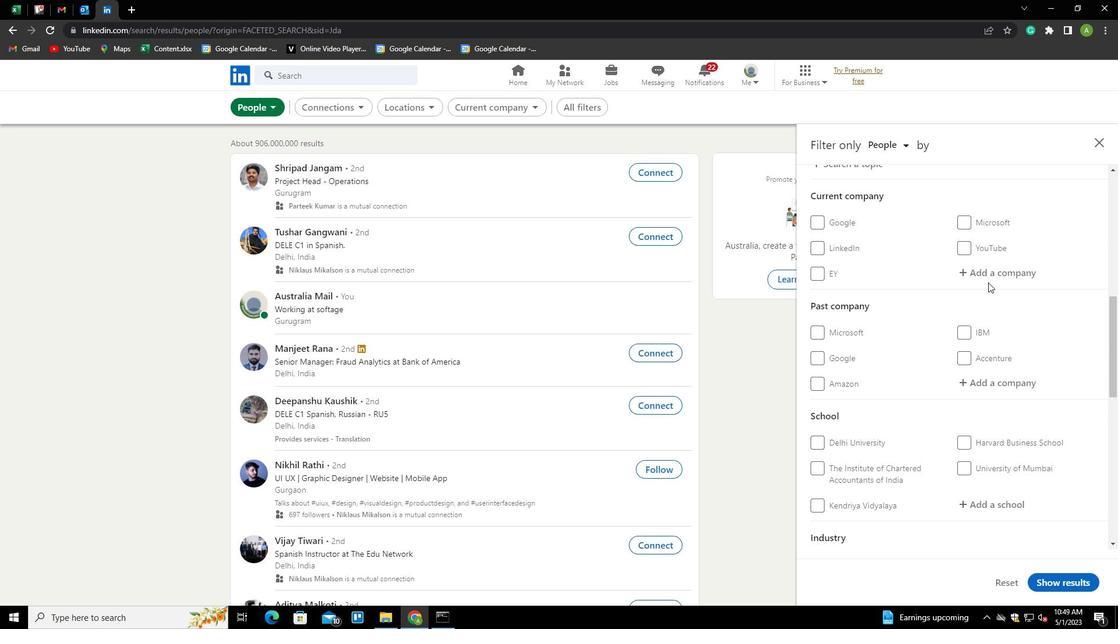 
Action: Mouse pressed left at (992, 276)
Screenshot: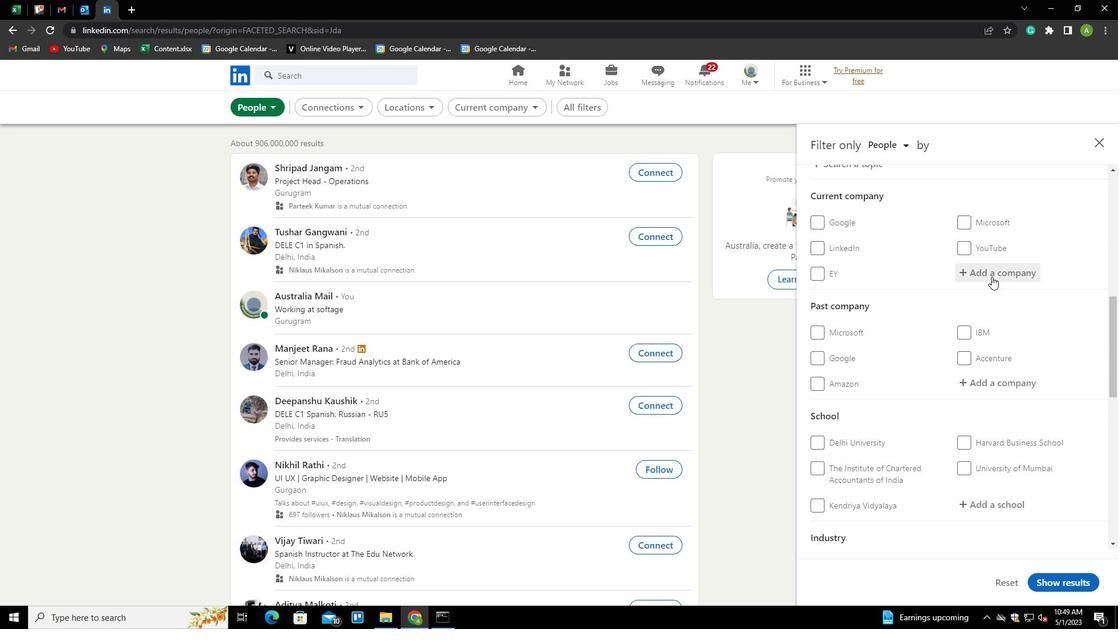
Action: Key pressed <Key.shift>FIND<Key.space>MY<Key.space>HO<Key.backspace><Key.backspace>JON<Key.backspace><Key.down><Key.down><Key.up><Key.enter>
Screenshot: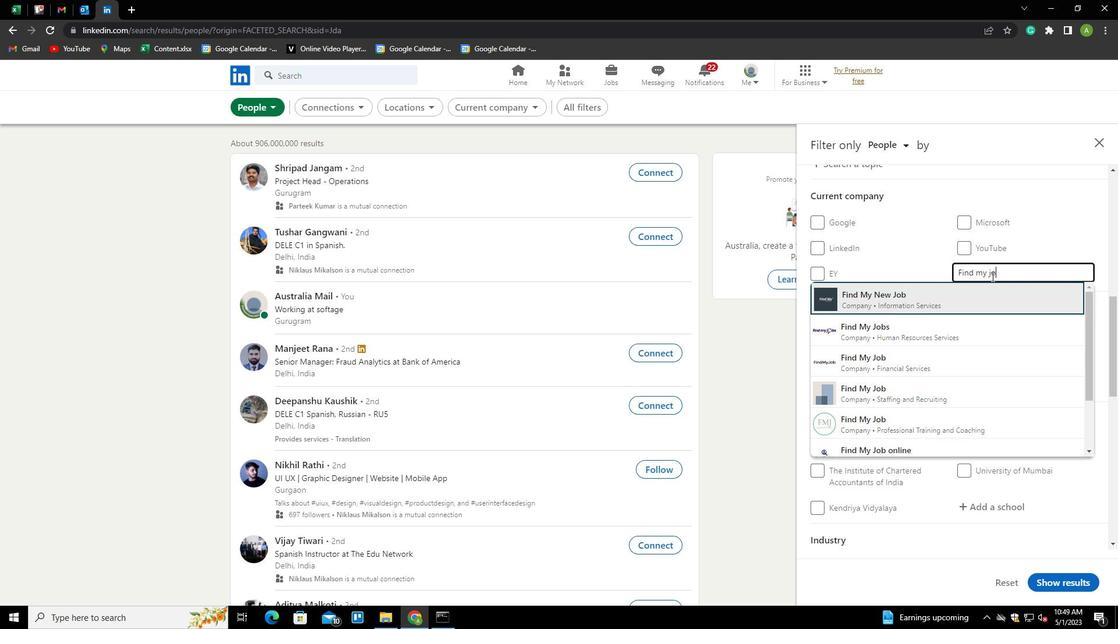 
Action: Mouse scrolled (992, 276) with delta (0, 0)
Screenshot: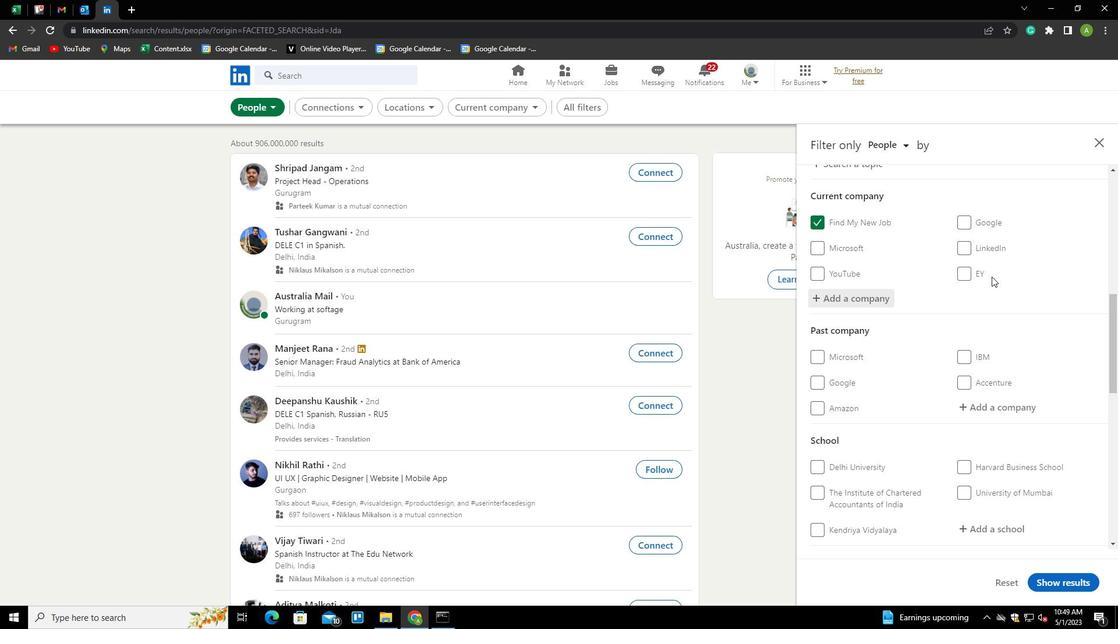 
Action: Mouse scrolled (992, 276) with delta (0, 0)
Screenshot: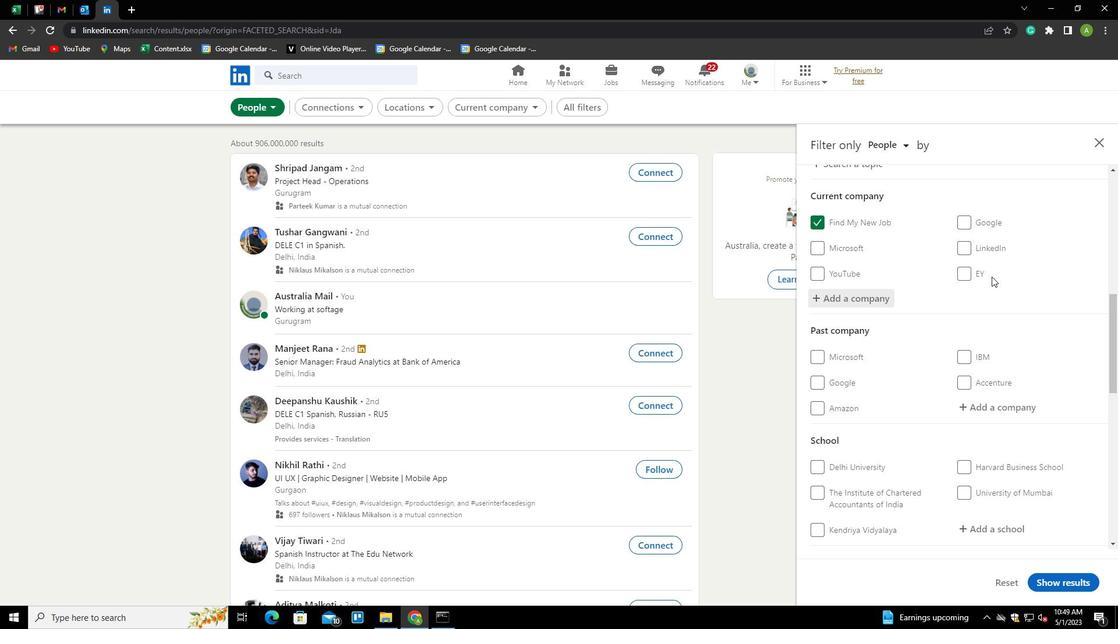 
Action: Mouse scrolled (992, 276) with delta (0, 0)
Screenshot: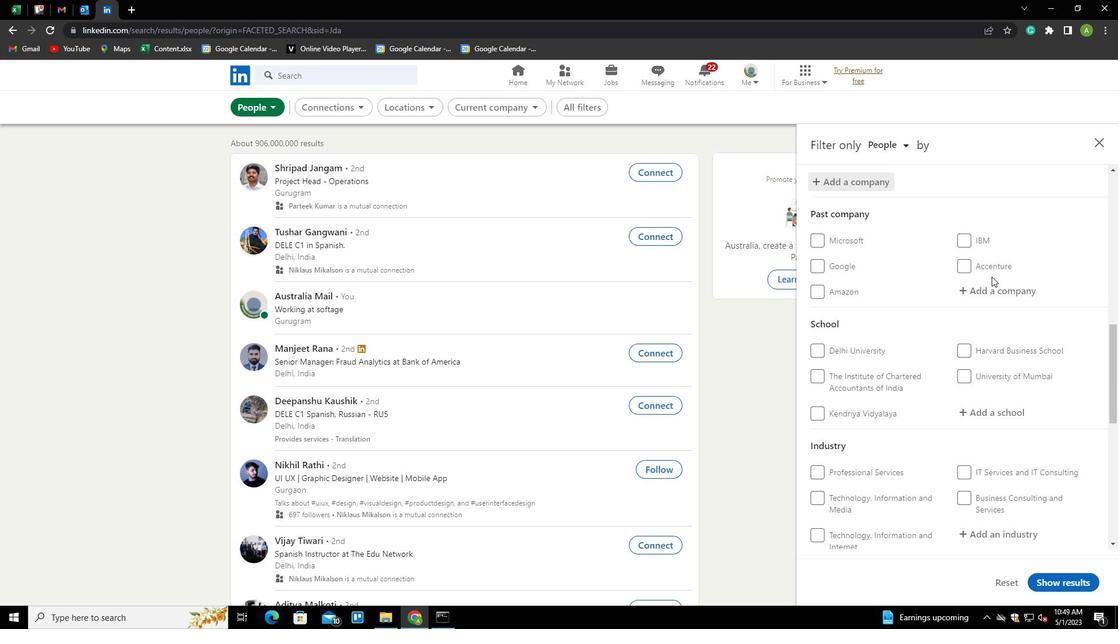 
Action: Mouse moved to (978, 352)
Screenshot: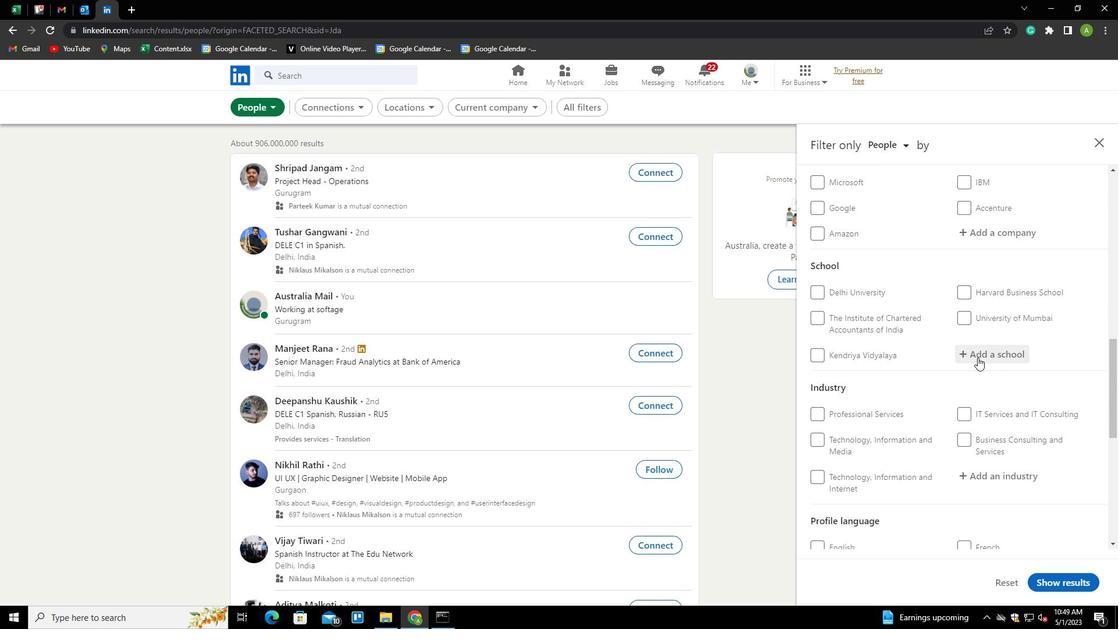 
Action: Mouse pressed left at (978, 352)
Screenshot: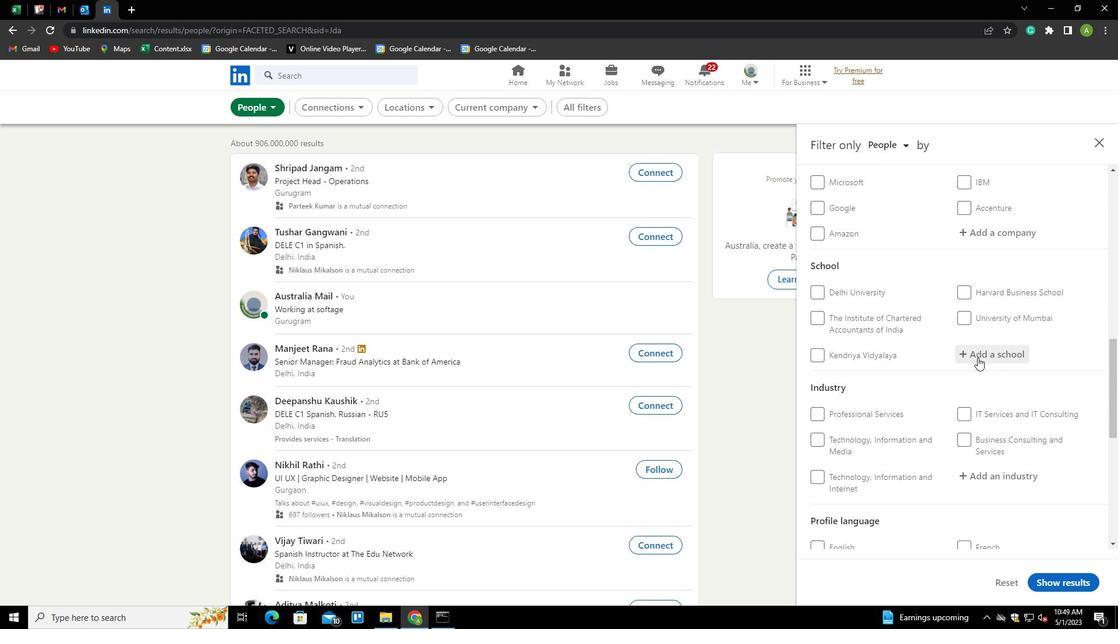 
Action: Key pressed <Key.shift>INDIAN<Key.space><Key.shift>INSTITUTE<Key.space>OF<Key.space>SPACE<Key.down><Key.enter>
Screenshot: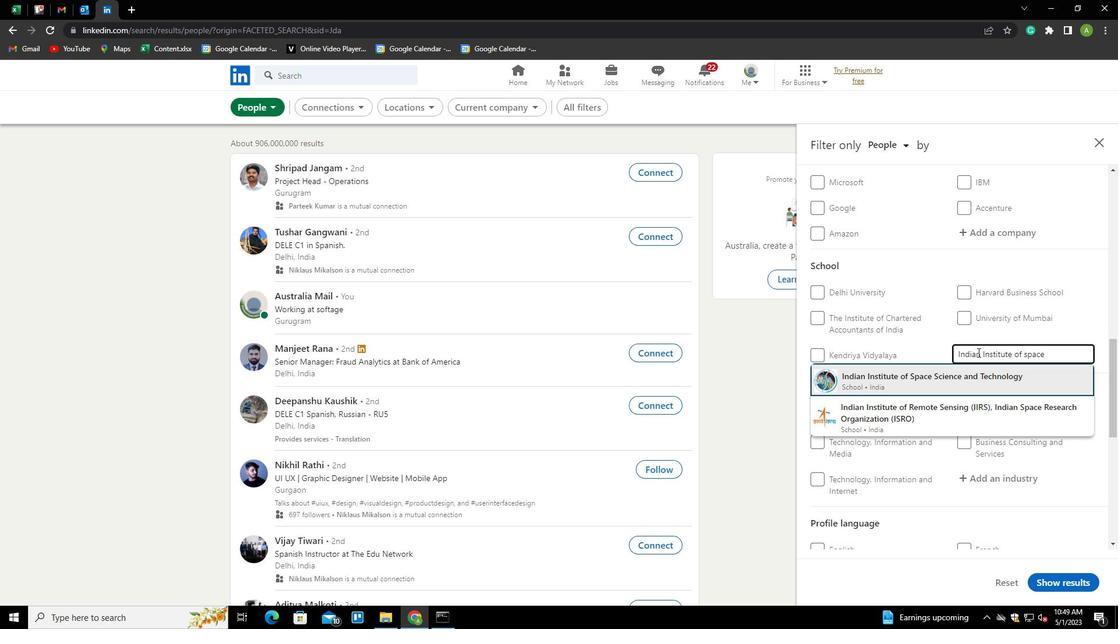 
Action: Mouse scrolled (978, 351) with delta (0, 0)
Screenshot: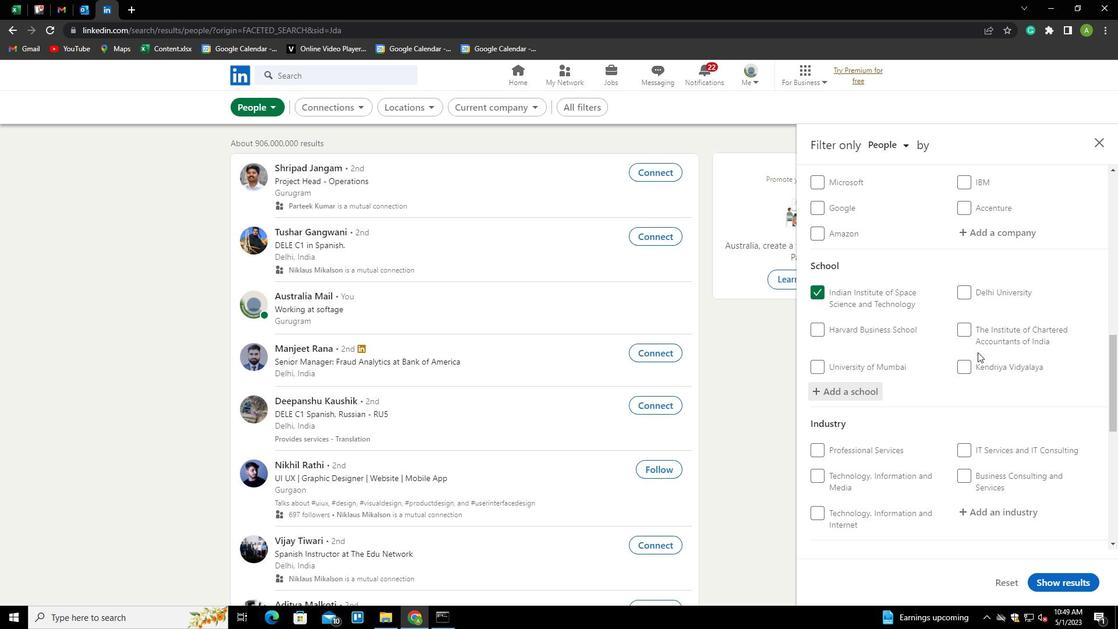 
Action: Mouse scrolled (978, 351) with delta (0, 0)
Screenshot: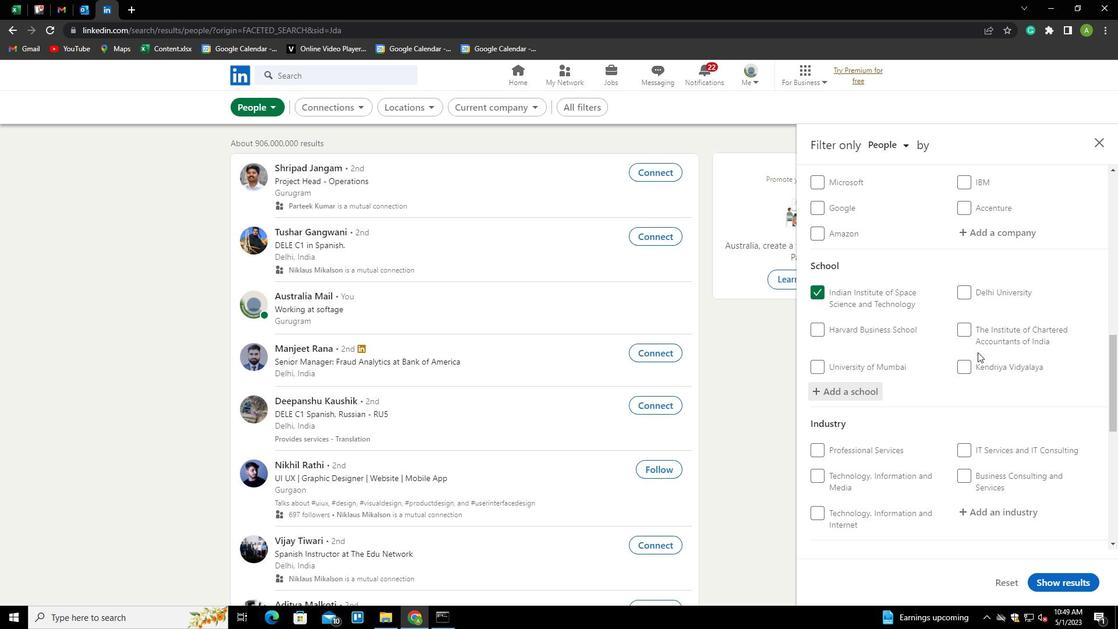 
Action: Mouse scrolled (978, 351) with delta (0, 0)
Screenshot: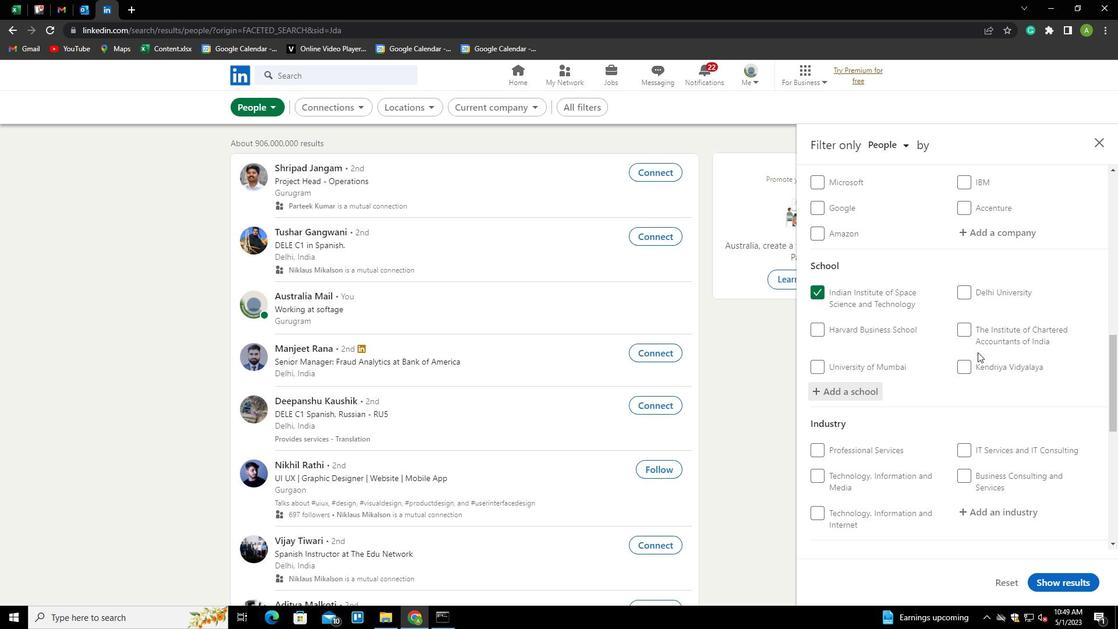 
Action: Mouse moved to (981, 340)
Screenshot: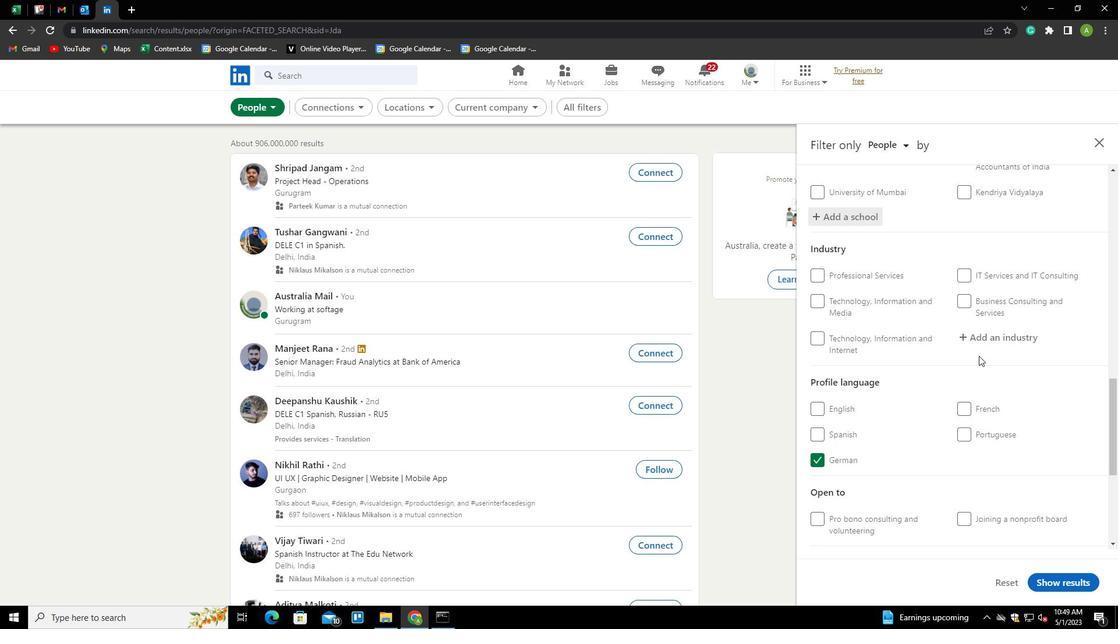
Action: Mouse pressed left at (981, 340)
Screenshot: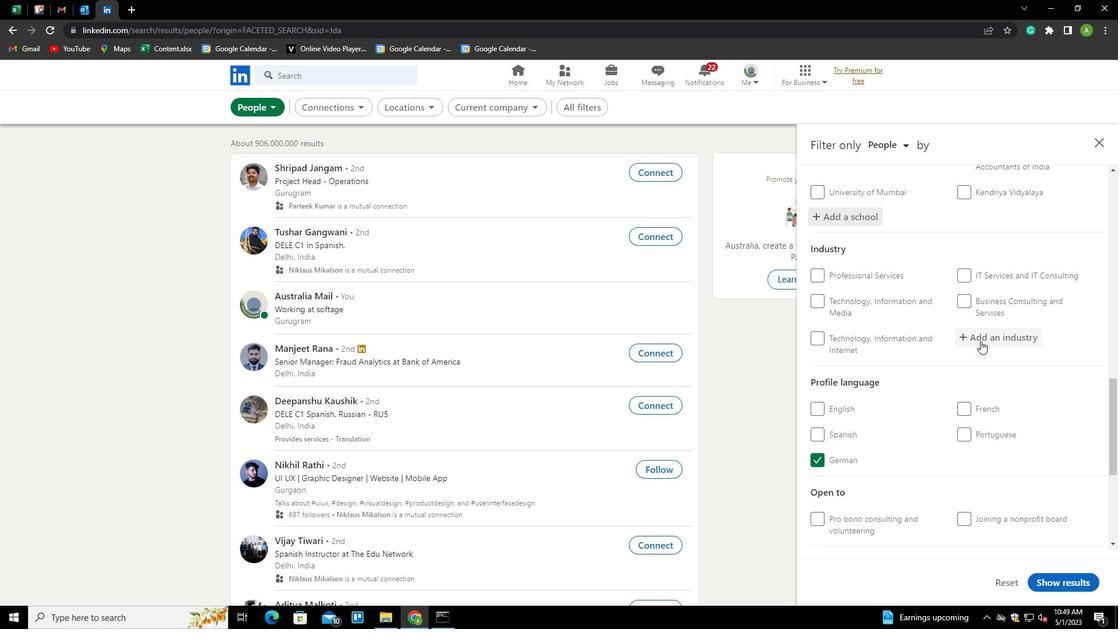
Action: Mouse moved to (984, 339)
Screenshot: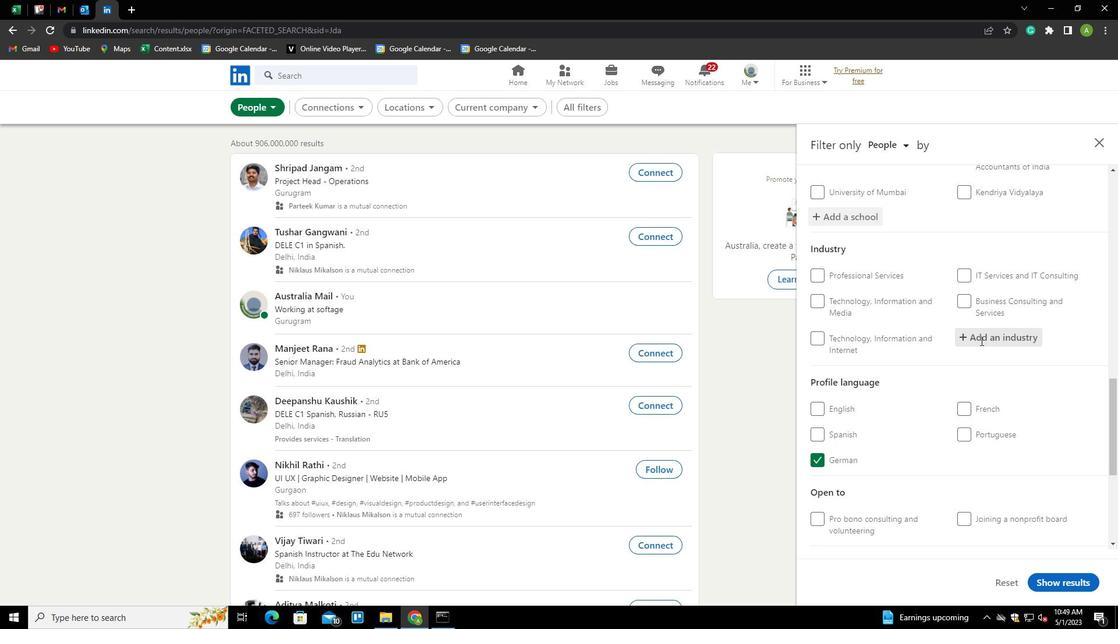 
Action: Mouse pressed left at (984, 339)
Screenshot: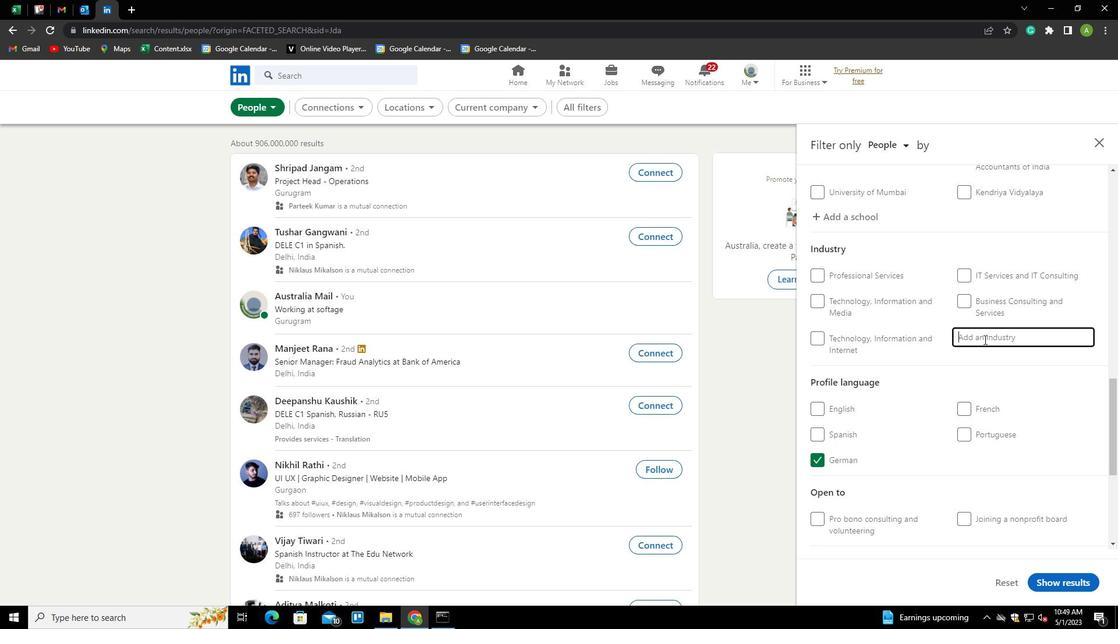 
Action: Key pressed <Key.shift>IT<Key.space>SYSTE<Key.down><Key.down><Key.enter>
Screenshot: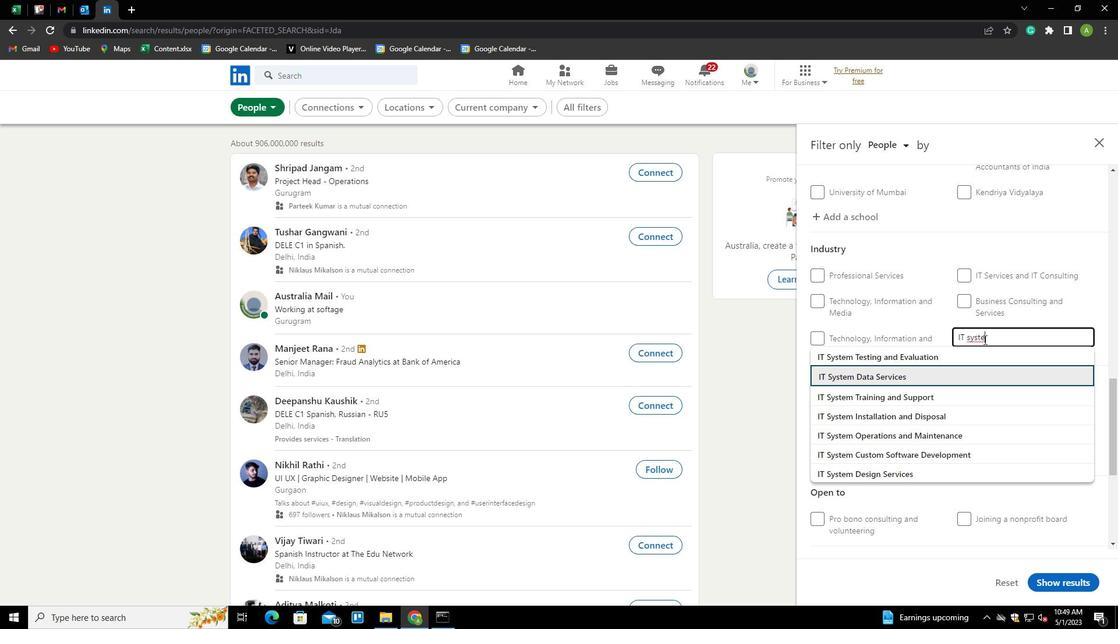 
Action: Mouse scrolled (984, 339) with delta (0, 0)
Screenshot: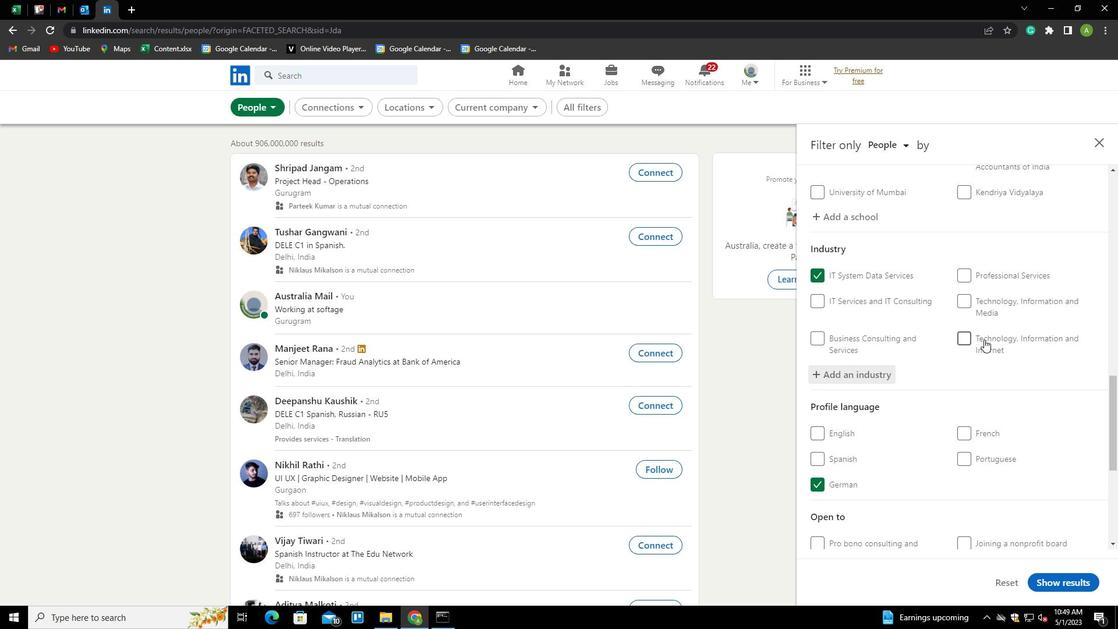 
Action: Mouse scrolled (984, 339) with delta (0, 0)
Screenshot: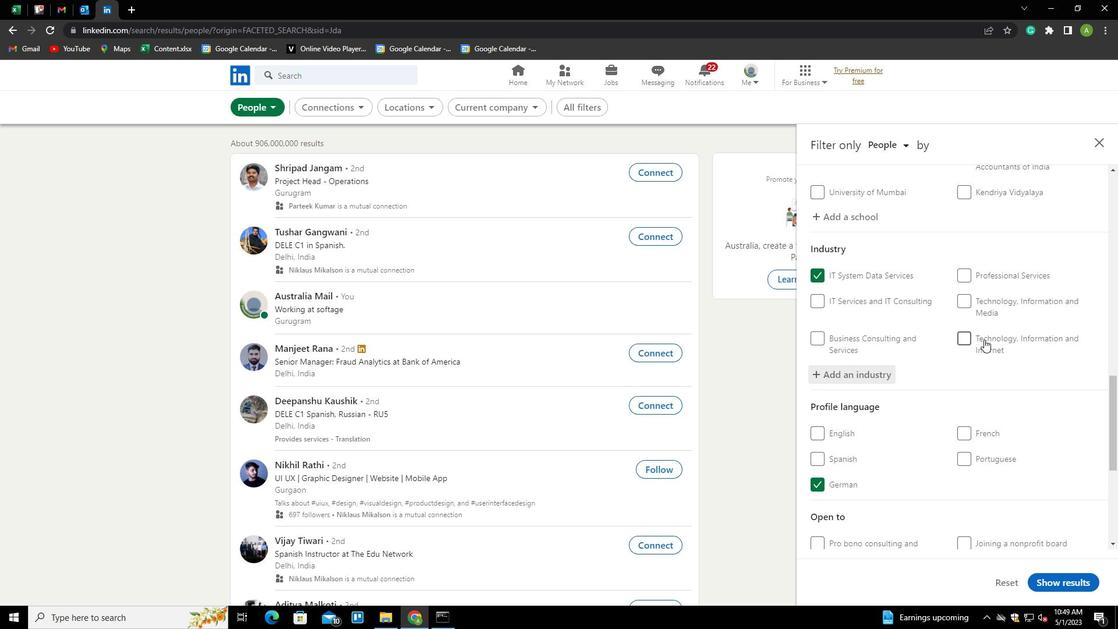 
Action: Mouse scrolled (984, 339) with delta (0, 0)
Screenshot: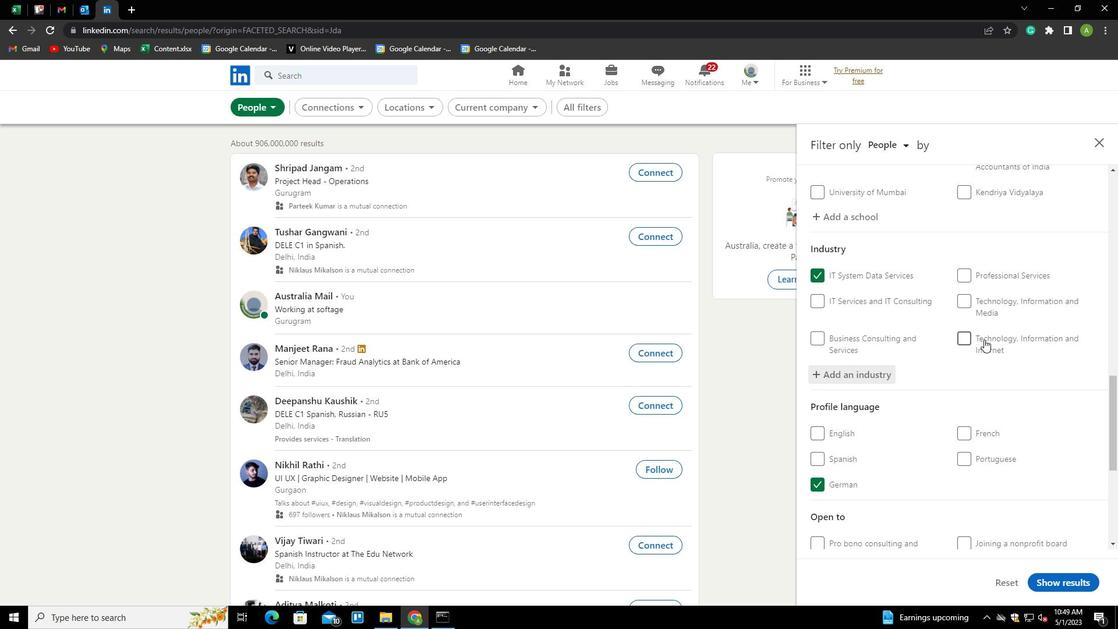 
Action: Mouse scrolled (984, 339) with delta (0, 0)
Screenshot: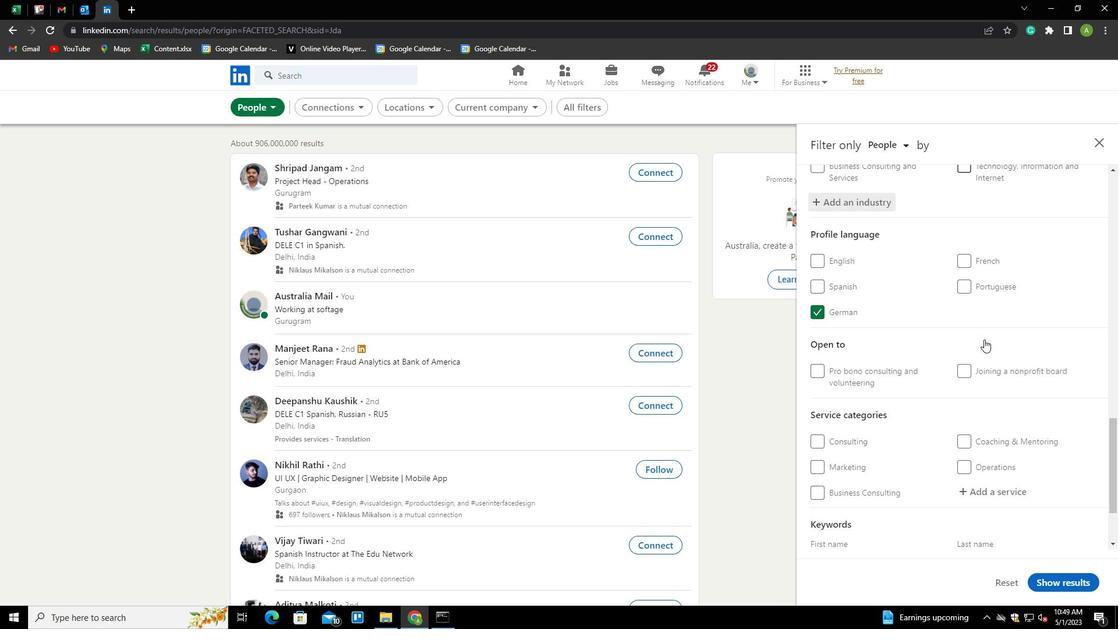 
Action: Mouse scrolled (984, 339) with delta (0, 0)
Screenshot: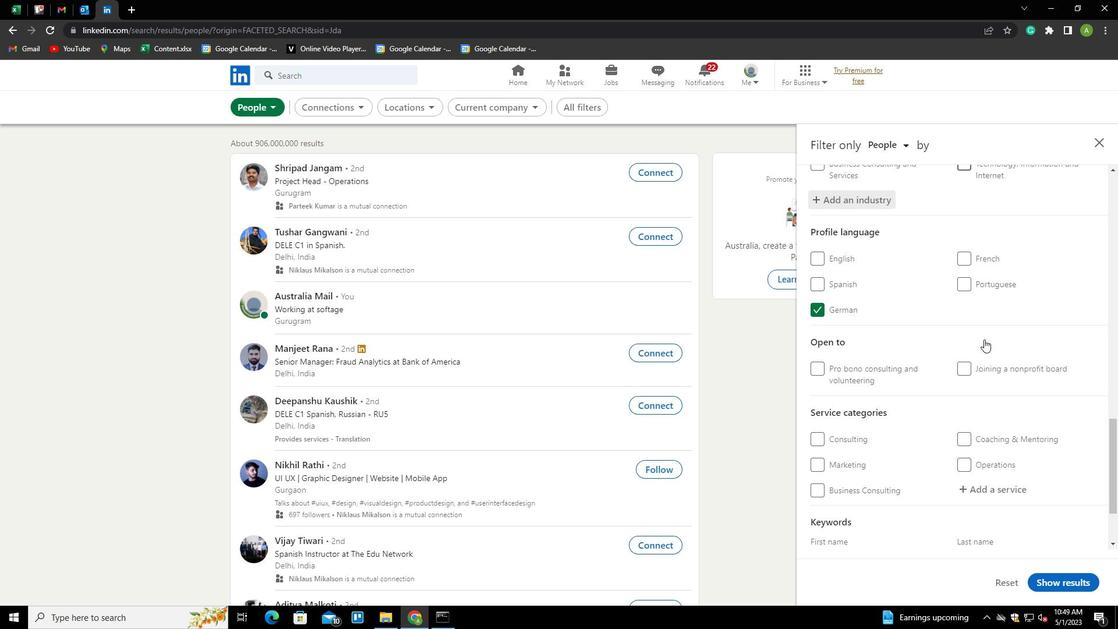 
Action: Mouse moved to (987, 383)
Screenshot: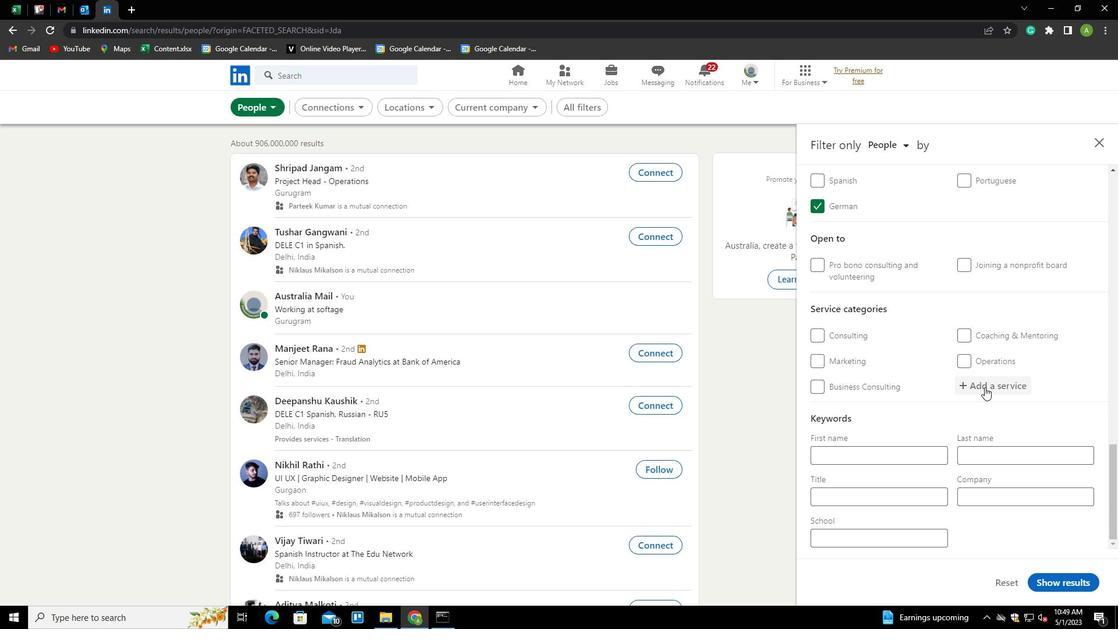 
Action: Mouse pressed left at (987, 383)
Screenshot: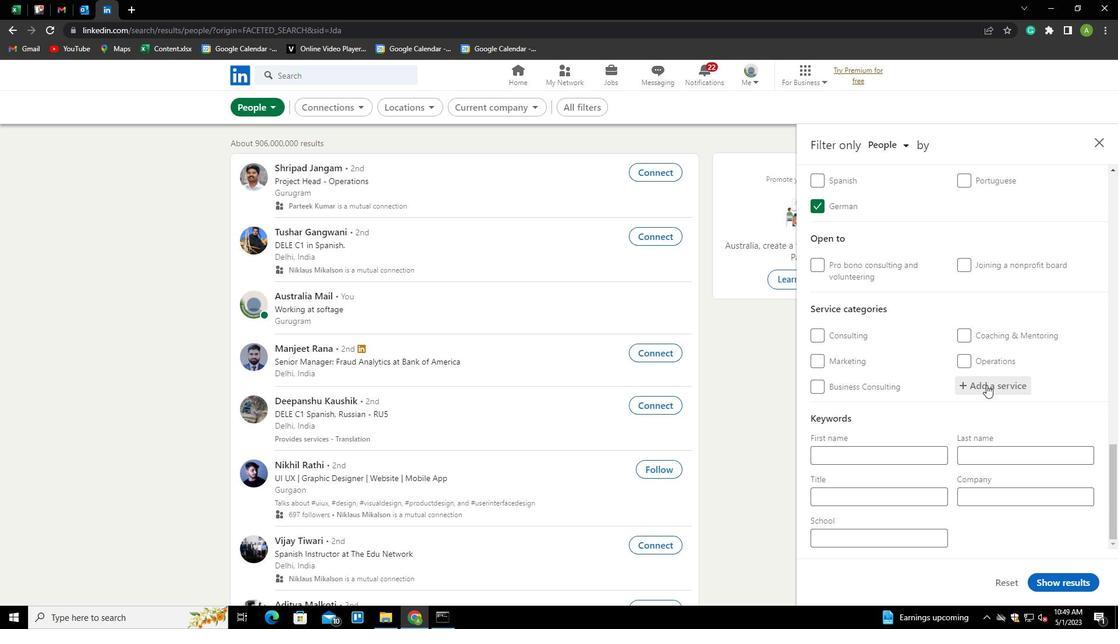 
Action: Mouse moved to (989, 385)
Screenshot: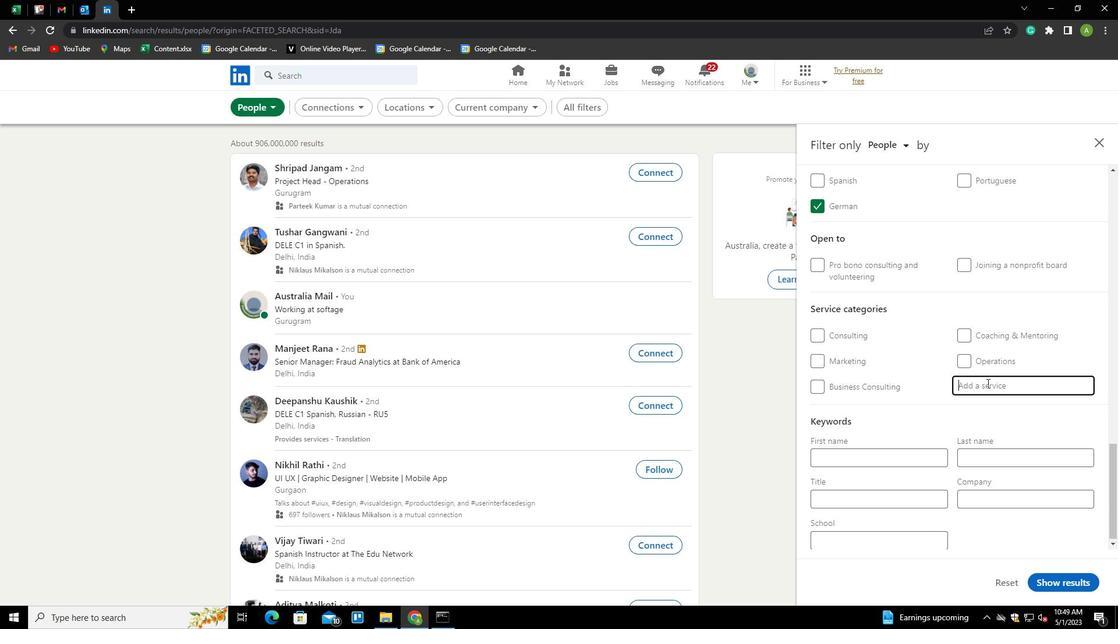 
Action: Mouse pressed left at (989, 385)
Screenshot: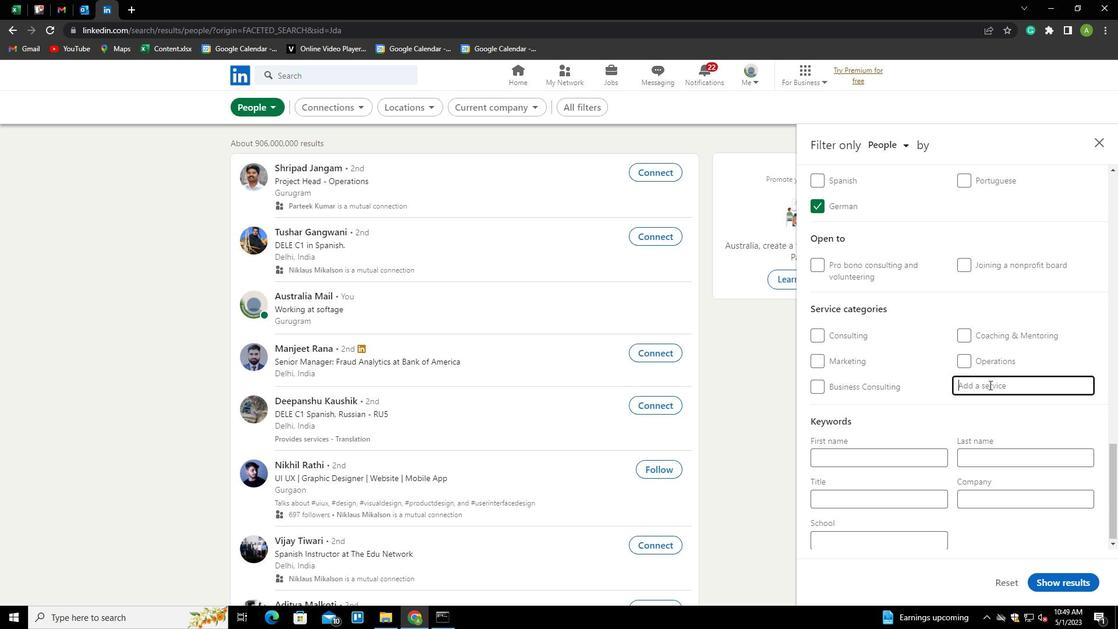 
Action: Key pressed <Key.shift>MARKETING
Screenshot: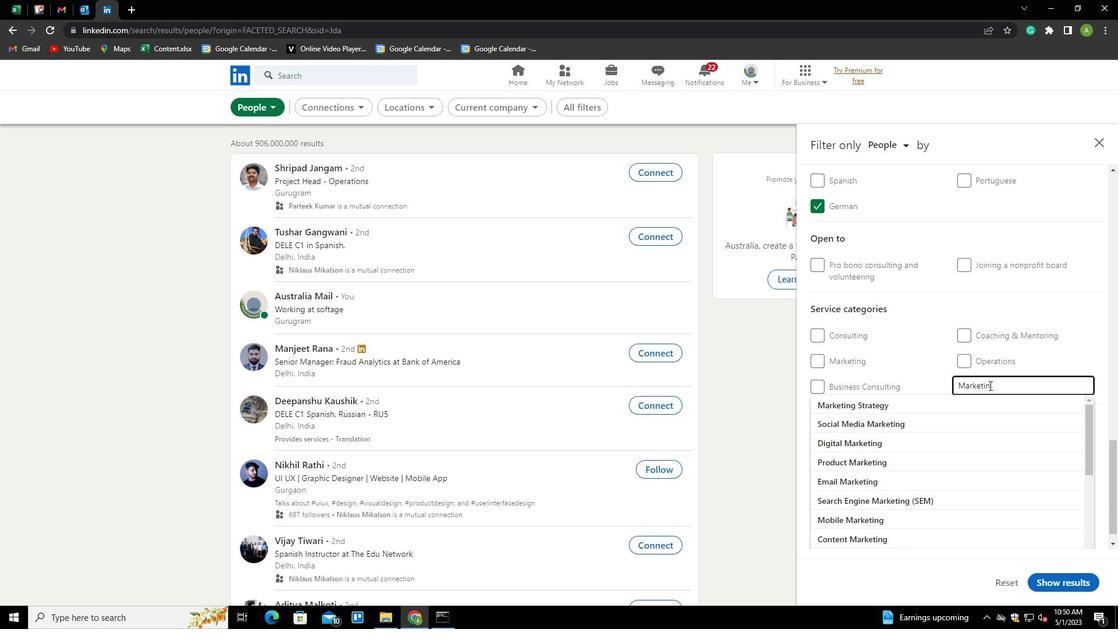 
Action: Mouse moved to (940, 381)
Screenshot: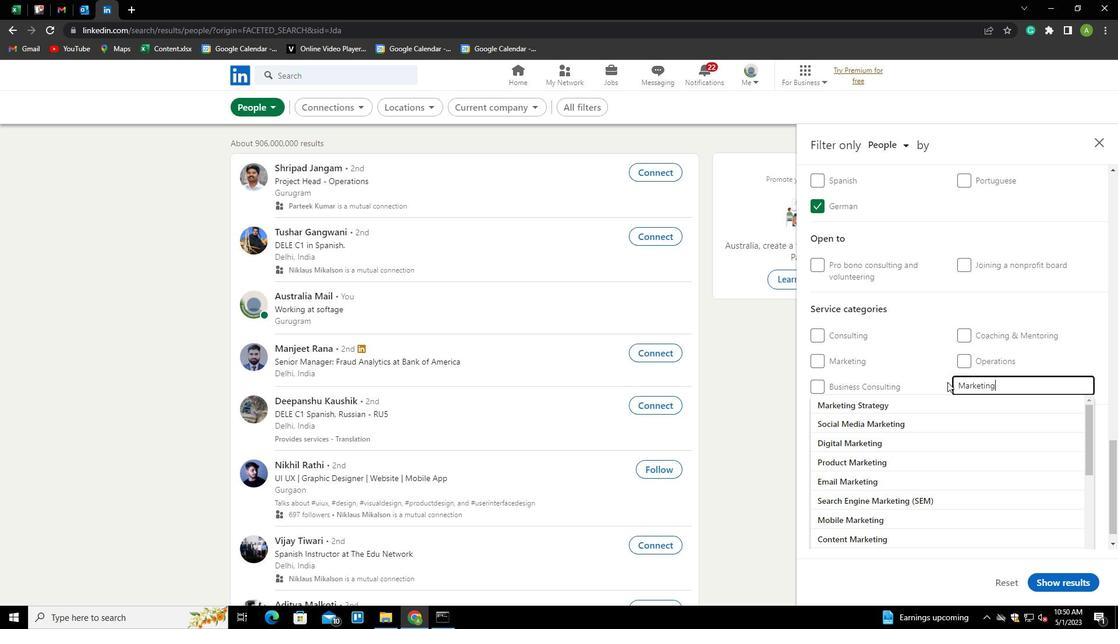 
Action: Mouse pressed left at (940, 381)
Screenshot: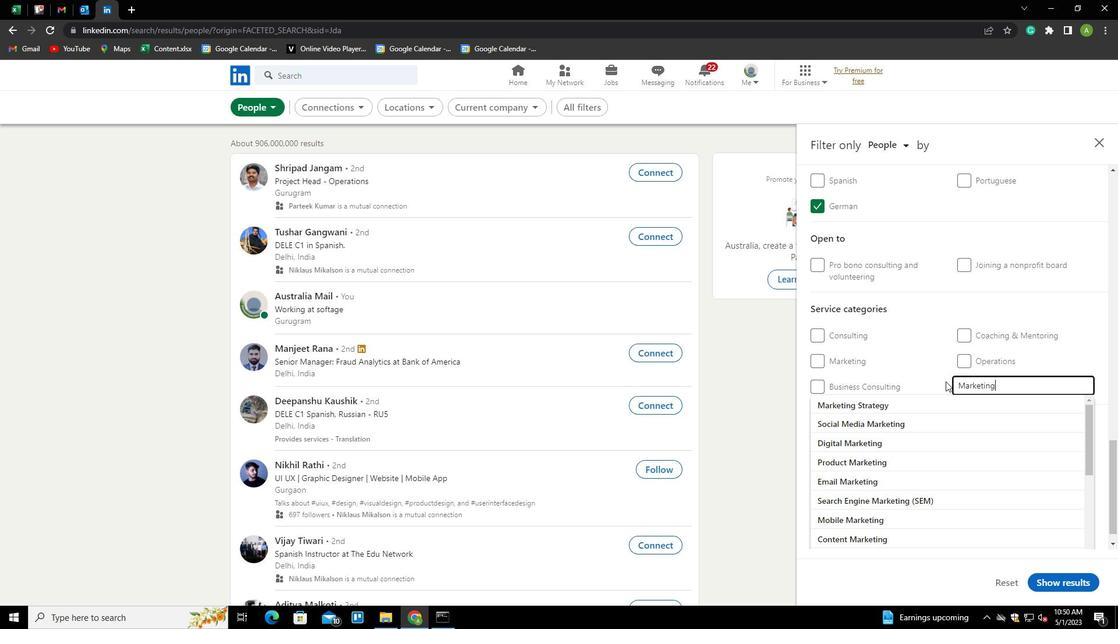 
Action: Mouse moved to (997, 413)
Screenshot: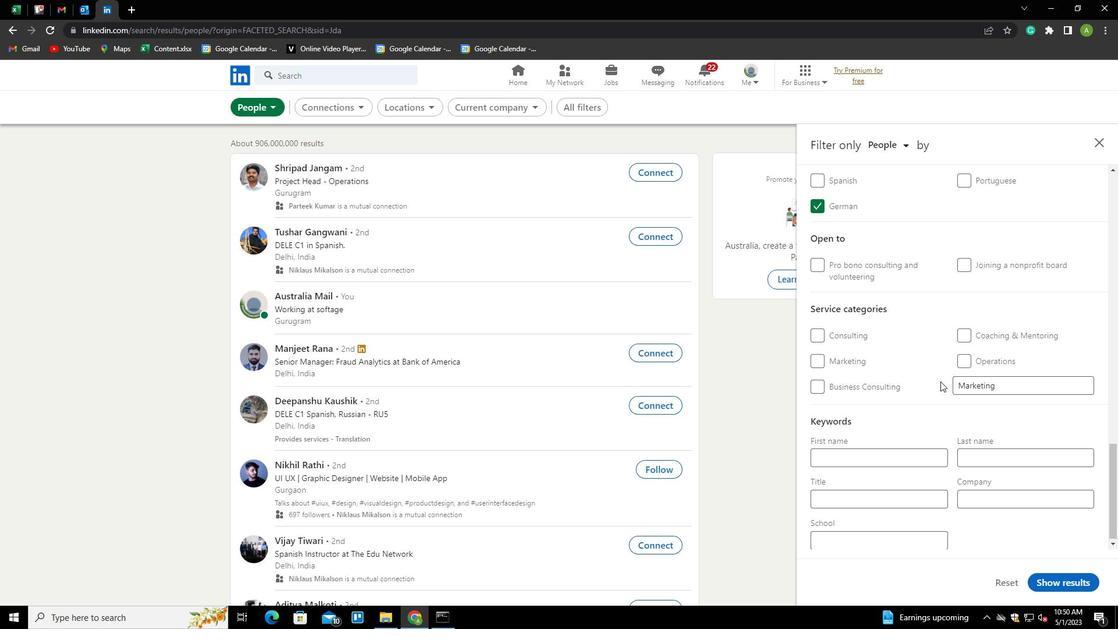 
Action: Mouse scrolled (997, 413) with delta (0, 0)
Screenshot: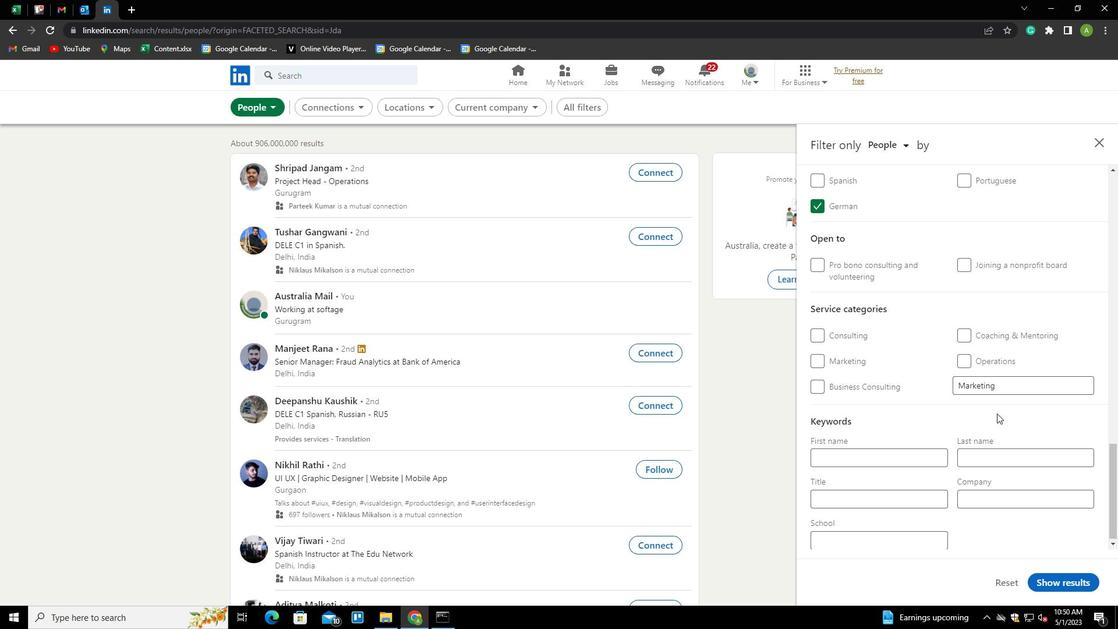 
Action: Mouse scrolled (997, 413) with delta (0, 0)
Screenshot: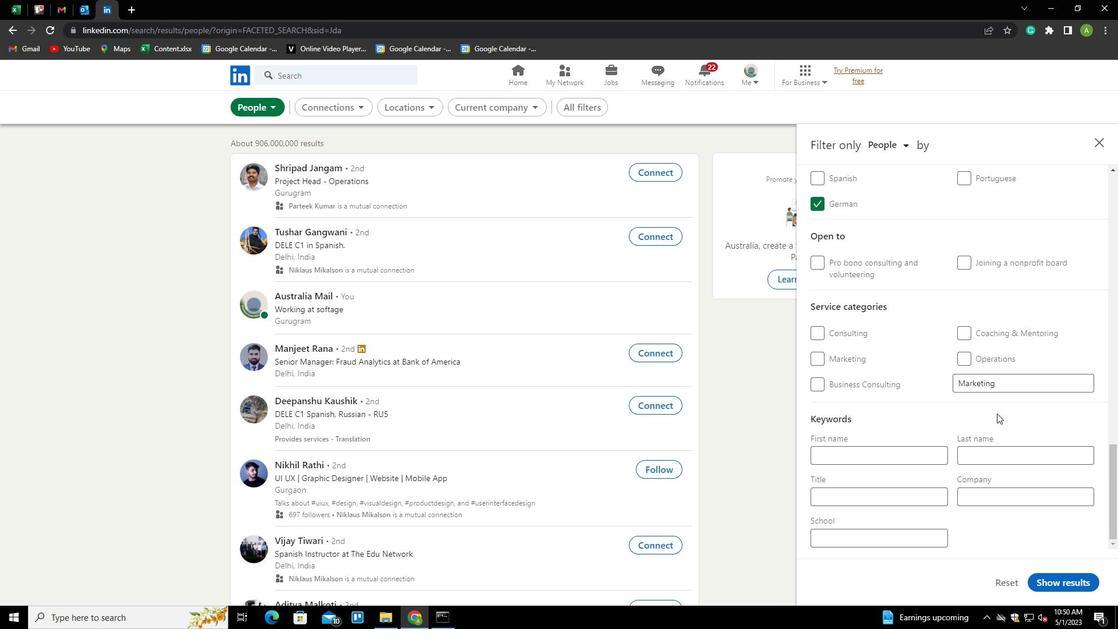 
Action: Mouse scrolled (997, 413) with delta (0, 0)
Screenshot: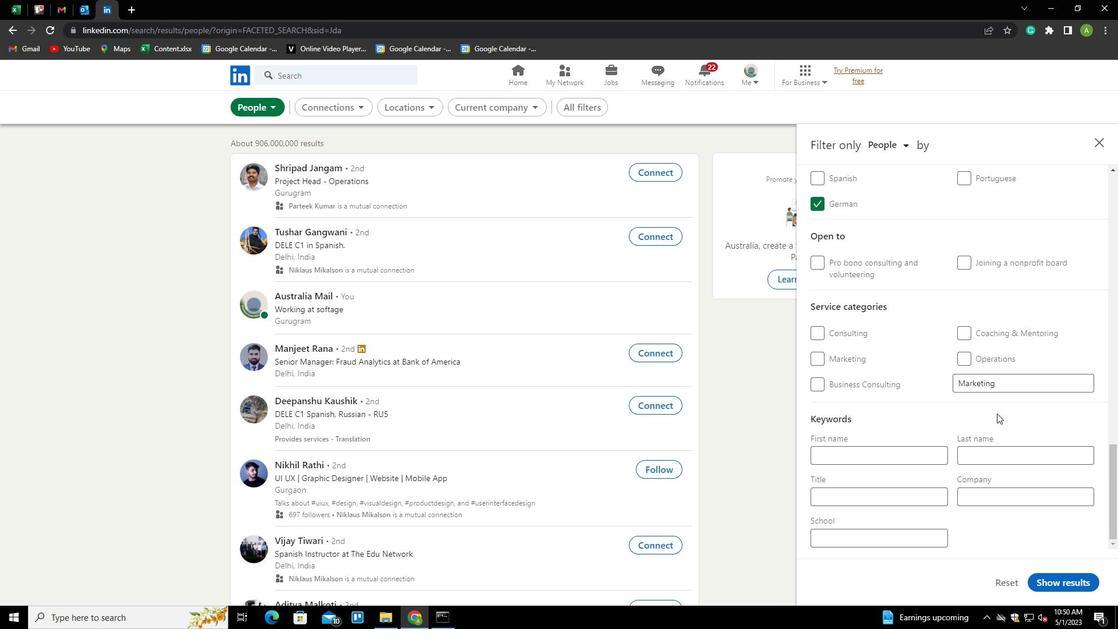 
Action: Mouse scrolled (997, 413) with delta (0, 0)
Screenshot: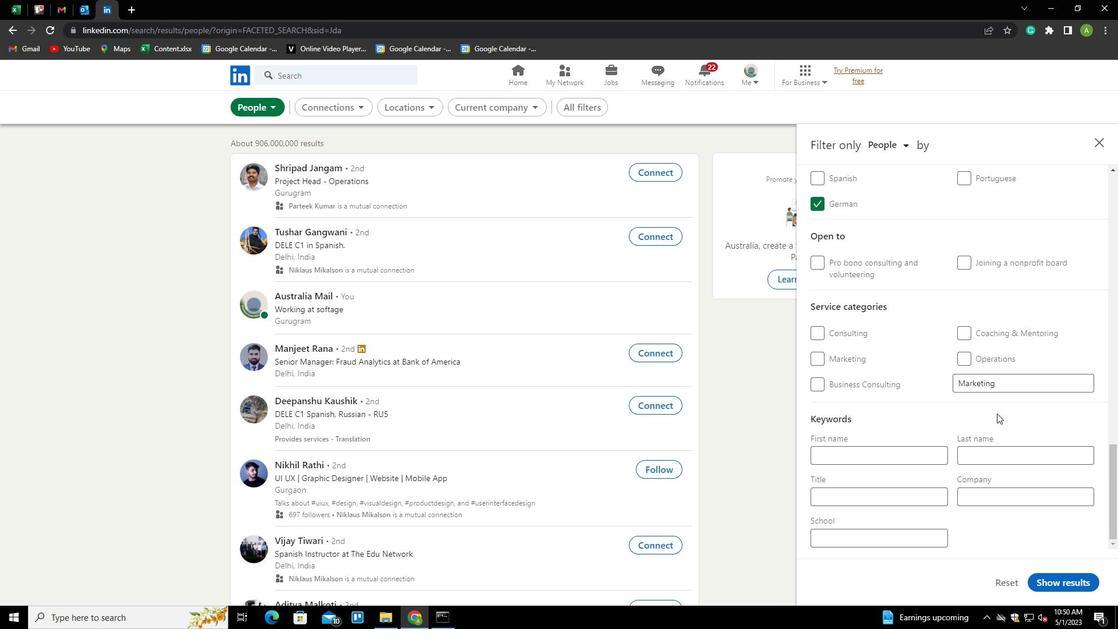 
Action: Mouse moved to (865, 499)
Screenshot: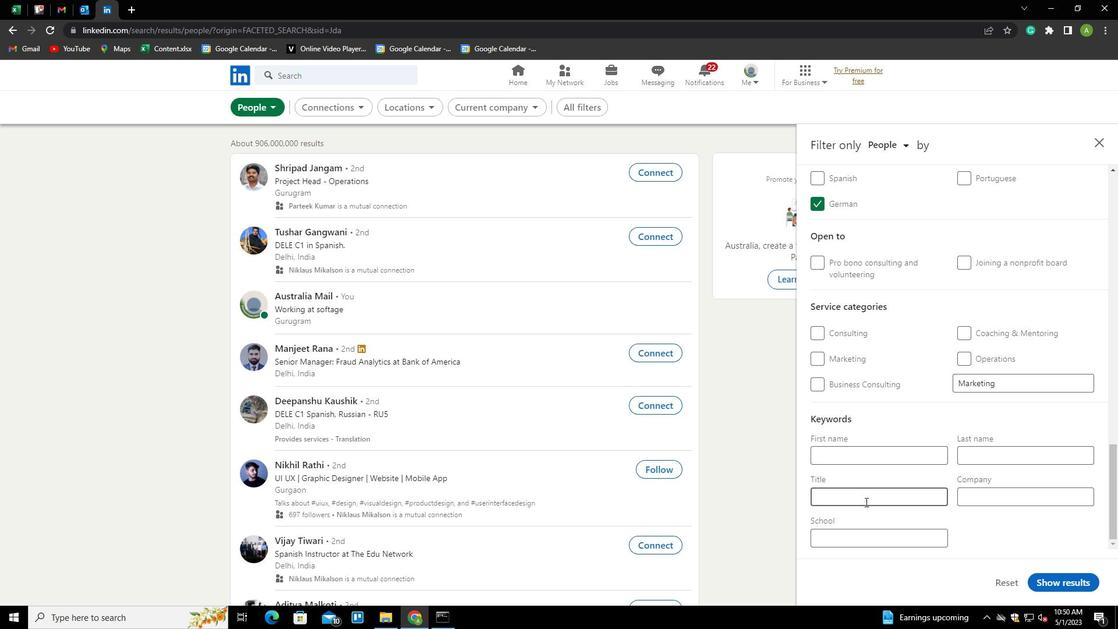 
Action: Mouse pressed left at (865, 499)
Screenshot: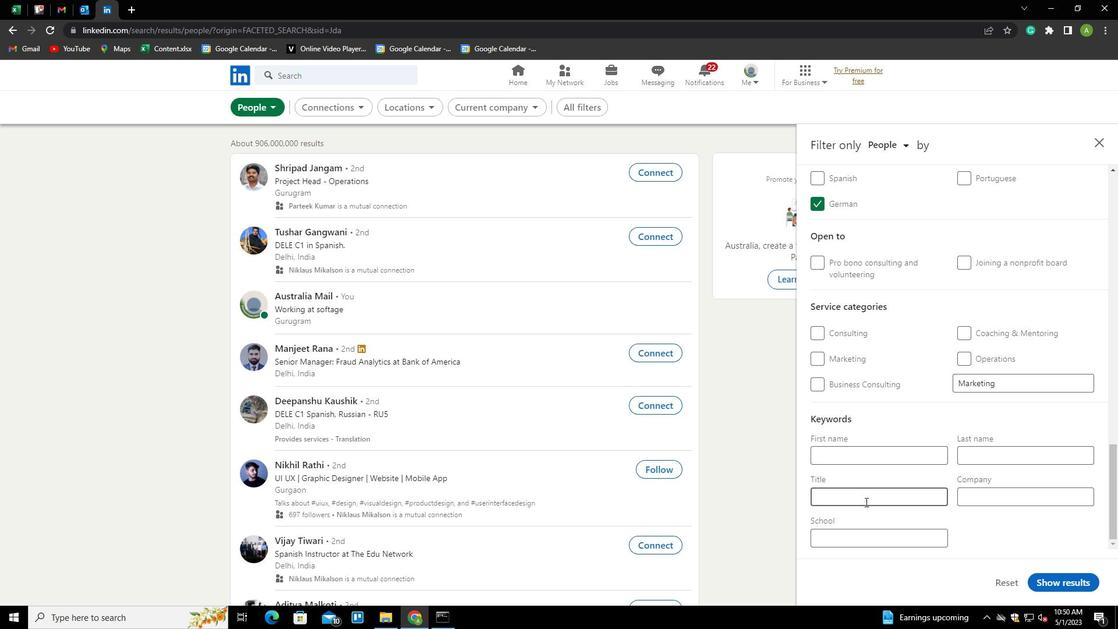 
Action: Key pressed <Key.shift>OPERATIONS<Key.space><Key.shift>COORIDNATIO<Key.backspace><Key.backspace>OR
Screenshot: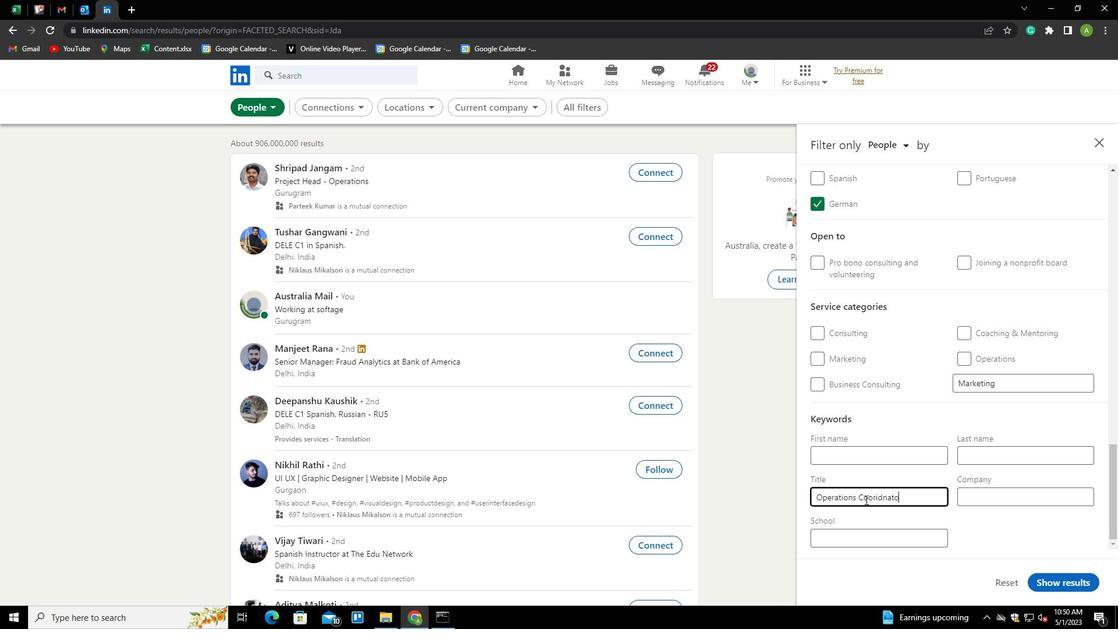 
Action: Mouse moved to (877, 498)
Screenshot: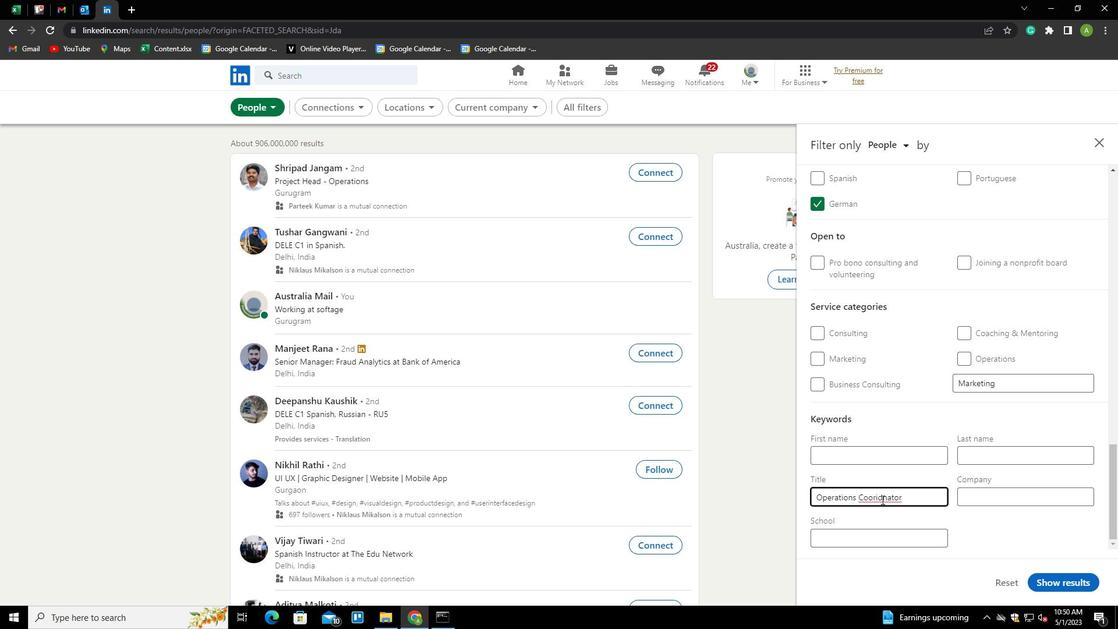 
Action: Mouse pressed left at (877, 498)
Screenshot: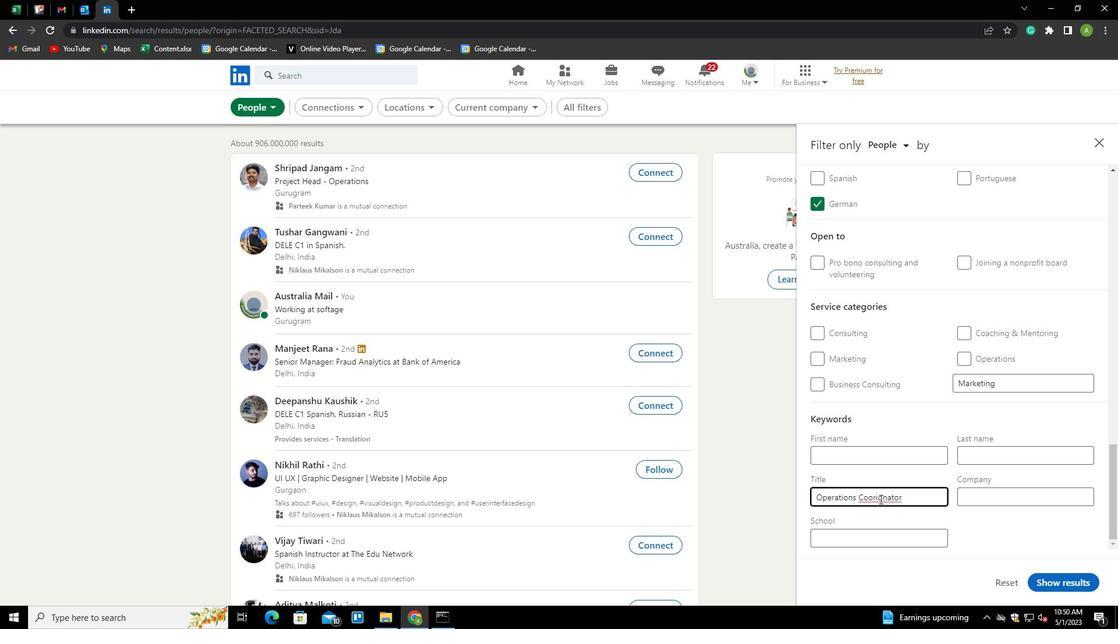 
Action: Key pressed <Key.backspace><Key.down><Key.left><Key.left><Key.left><Key.left><Key.left>I
Screenshot: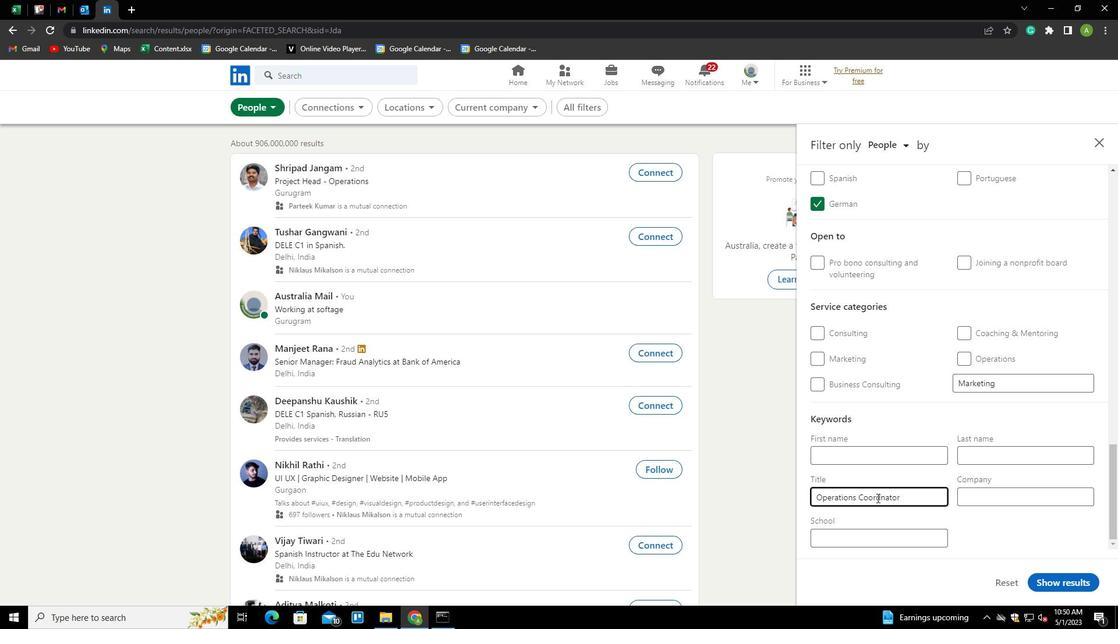 
Action: Mouse moved to (994, 513)
Screenshot: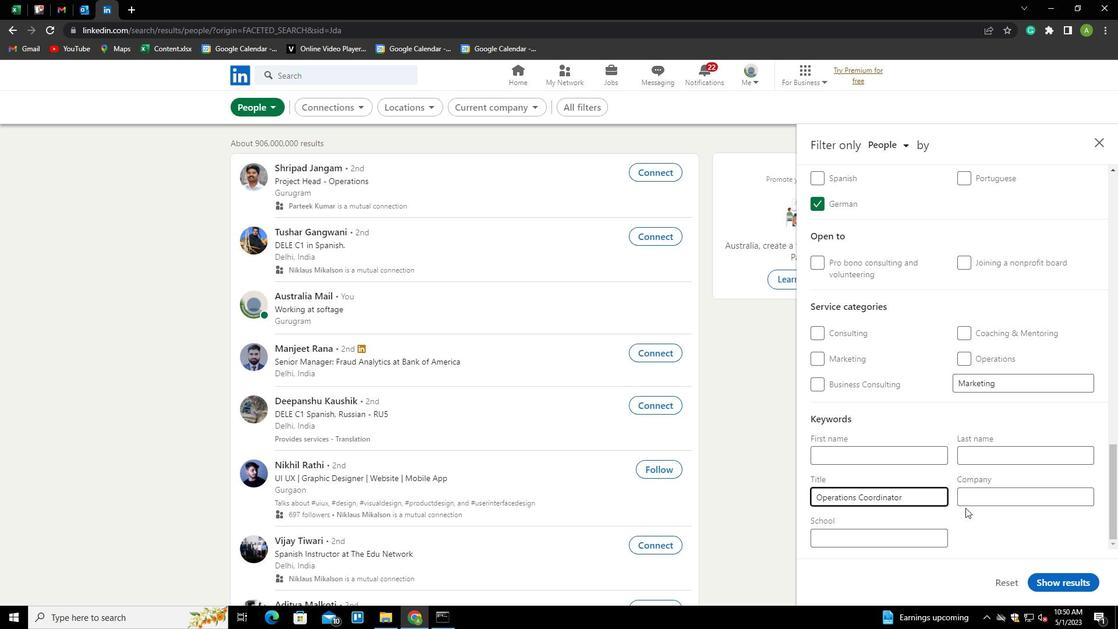 
Action: Mouse pressed left at (994, 513)
Screenshot: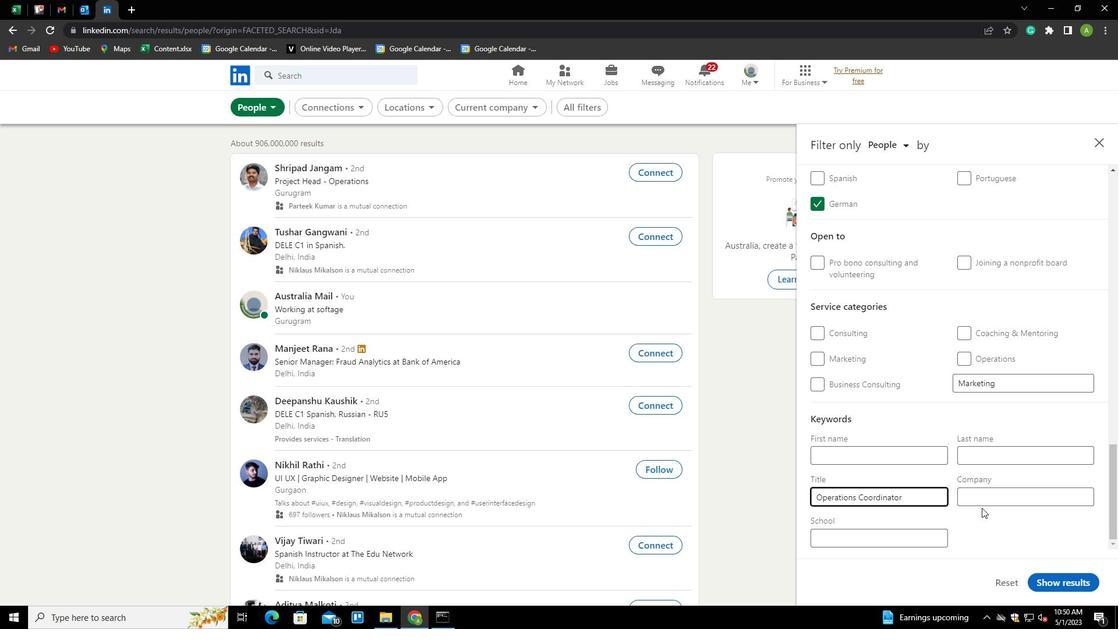 
Action: Mouse moved to (1067, 588)
Screenshot: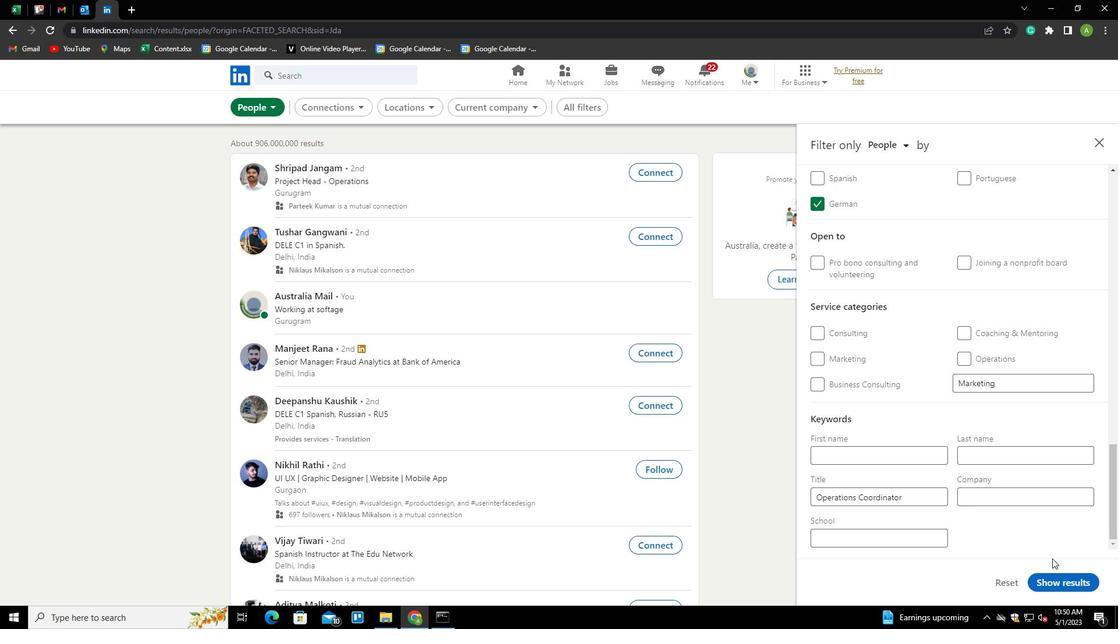 
Action: Mouse pressed left at (1067, 588)
Screenshot: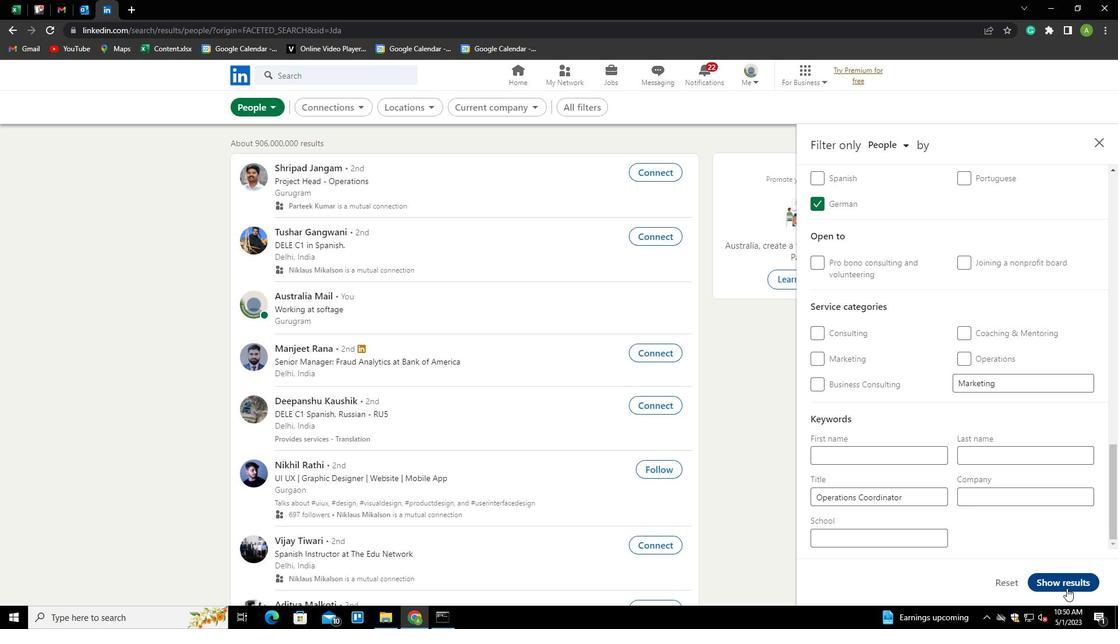 
Action: Mouse moved to (1041, 587)
Screenshot: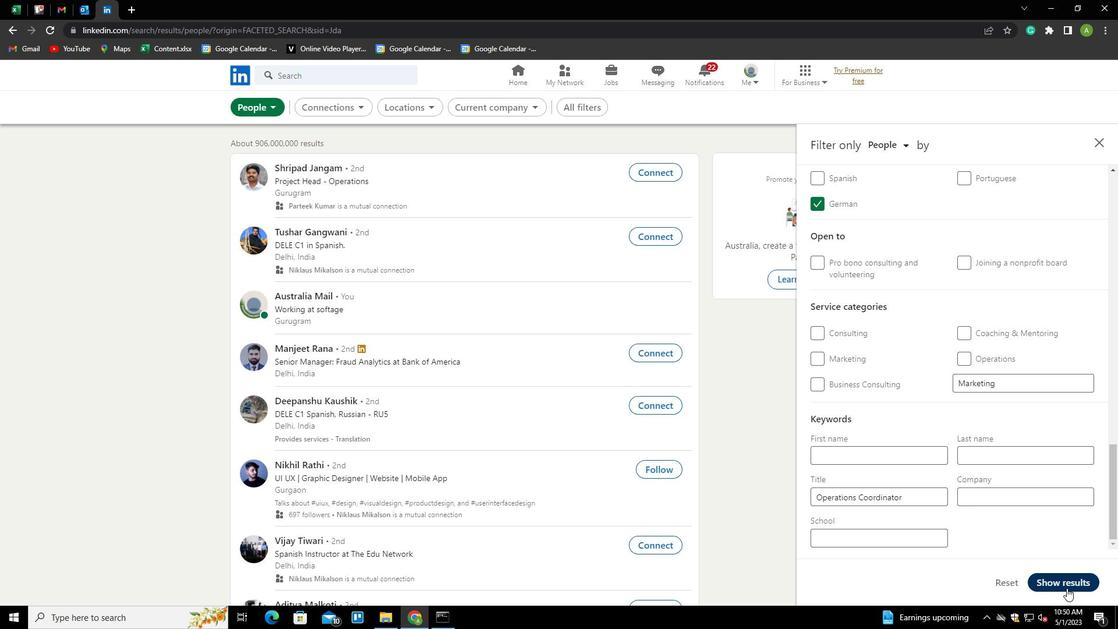 
